 Task: Create a due date automation trigger when advanced on, 2 hours after a card is due add basic assigned to anyone.
Action: Mouse moved to (1065, 319)
Screenshot: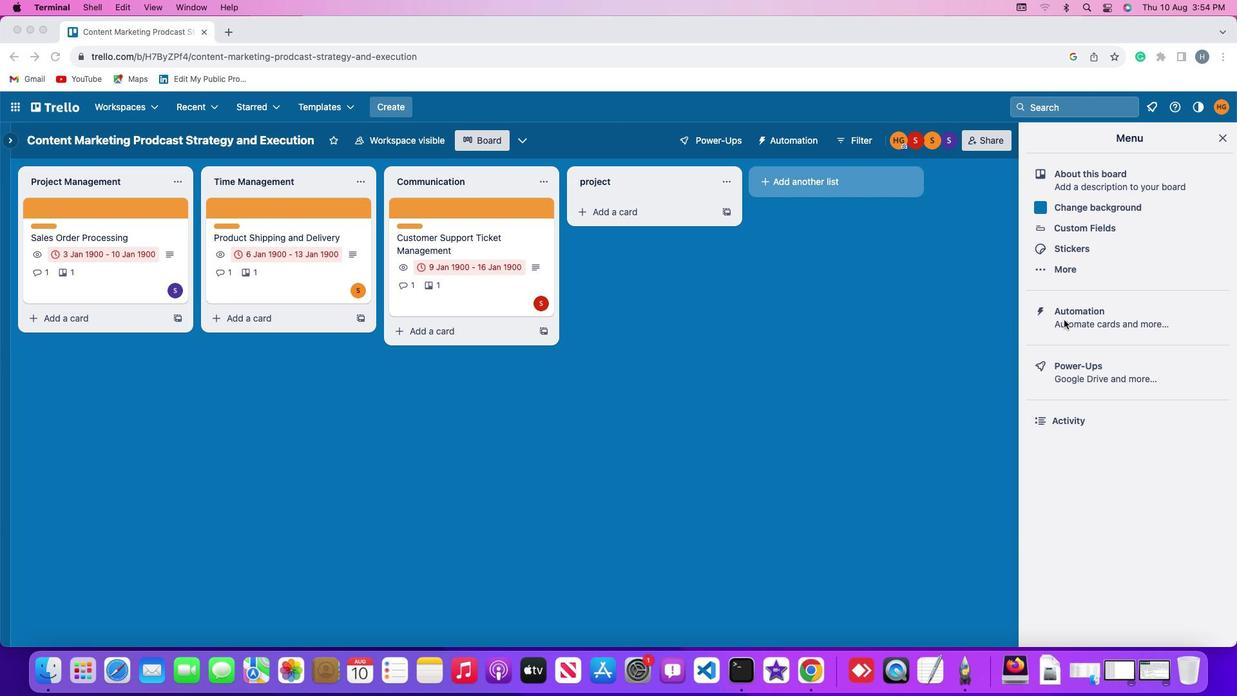 
Action: Mouse pressed left at (1065, 319)
Screenshot: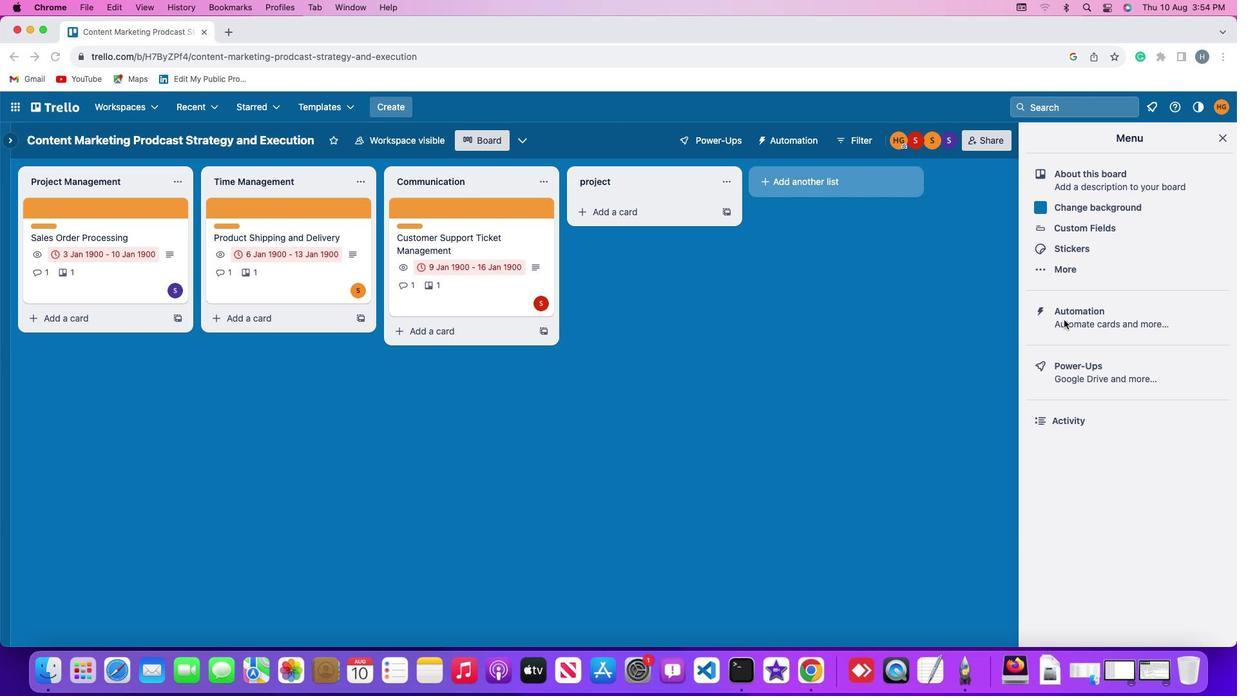 
Action: Mouse pressed left at (1065, 319)
Screenshot: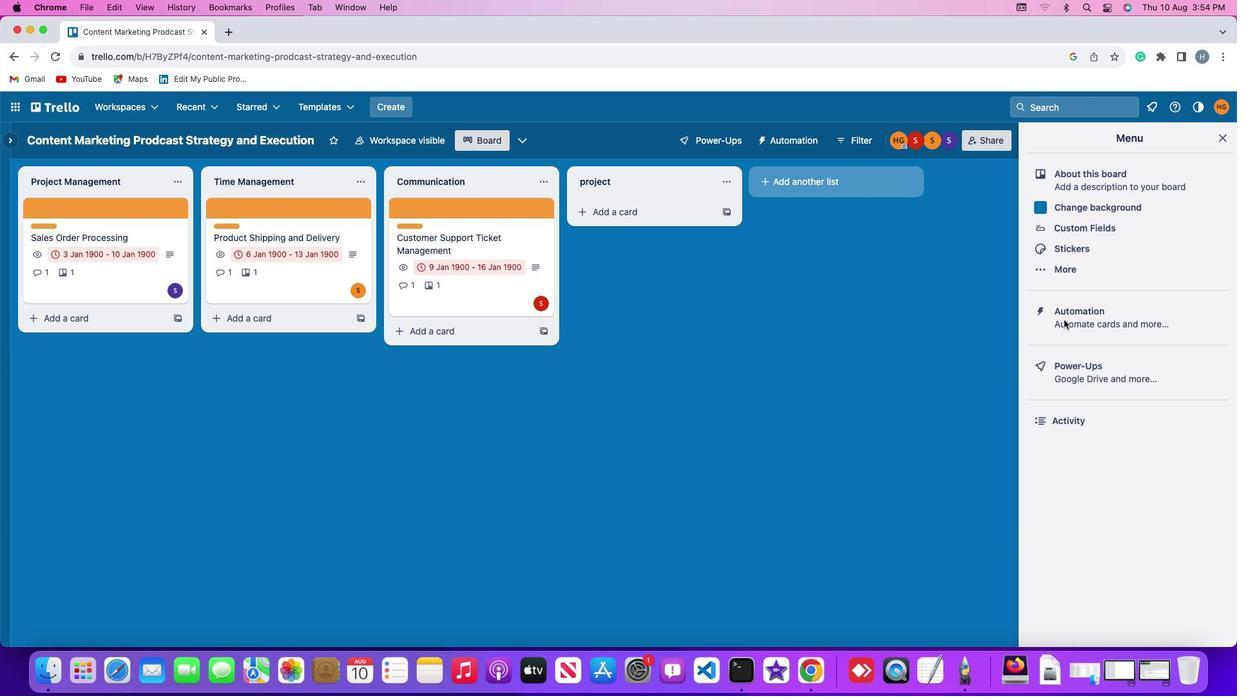 
Action: Mouse moved to (69, 305)
Screenshot: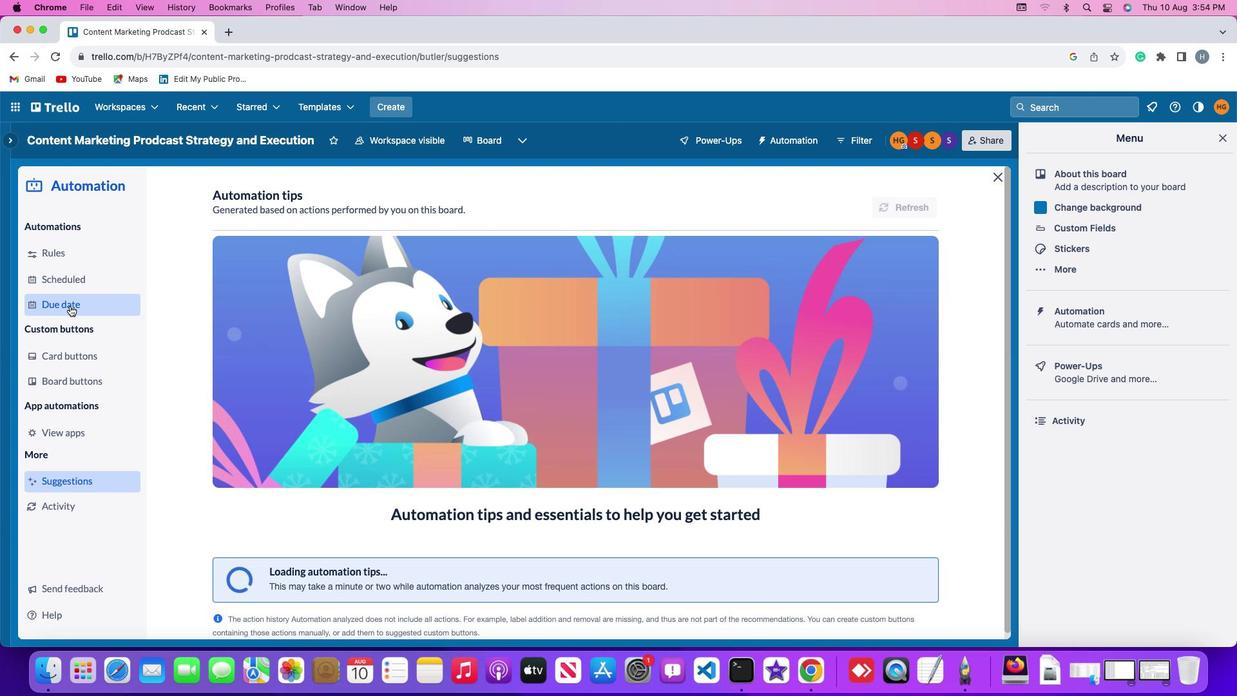 
Action: Mouse pressed left at (69, 305)
Screenshot: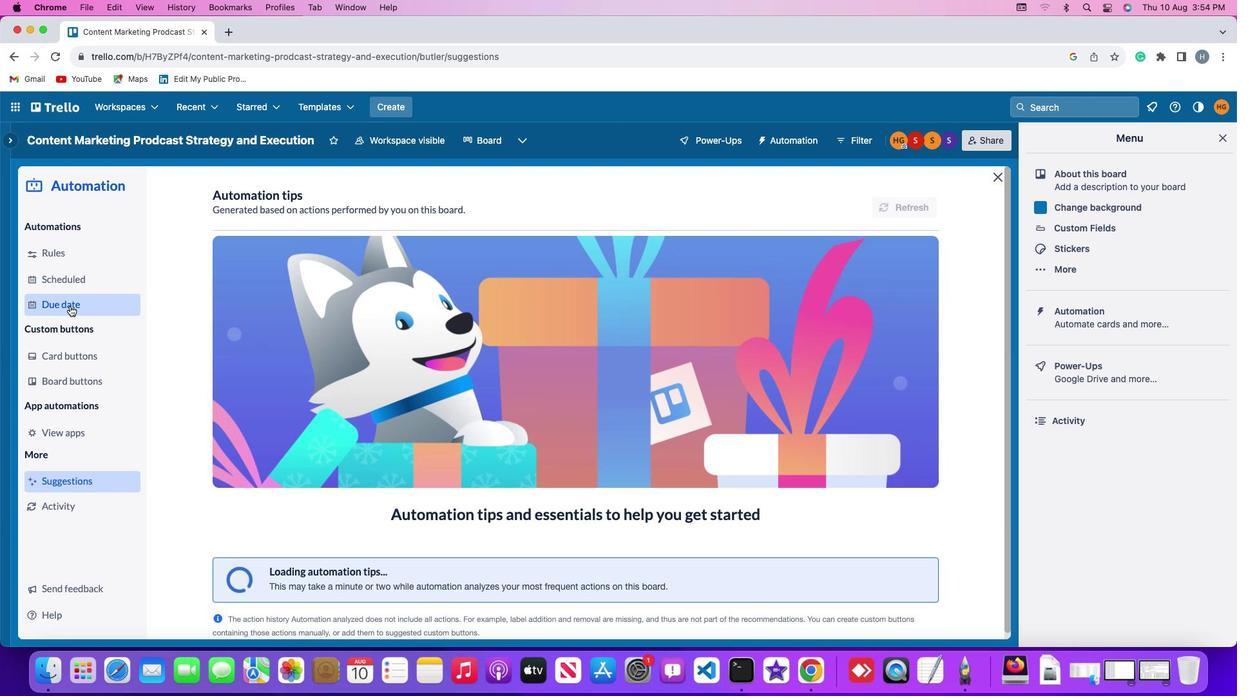 
Action: Mouse moved to (865, 199)
Screenshot: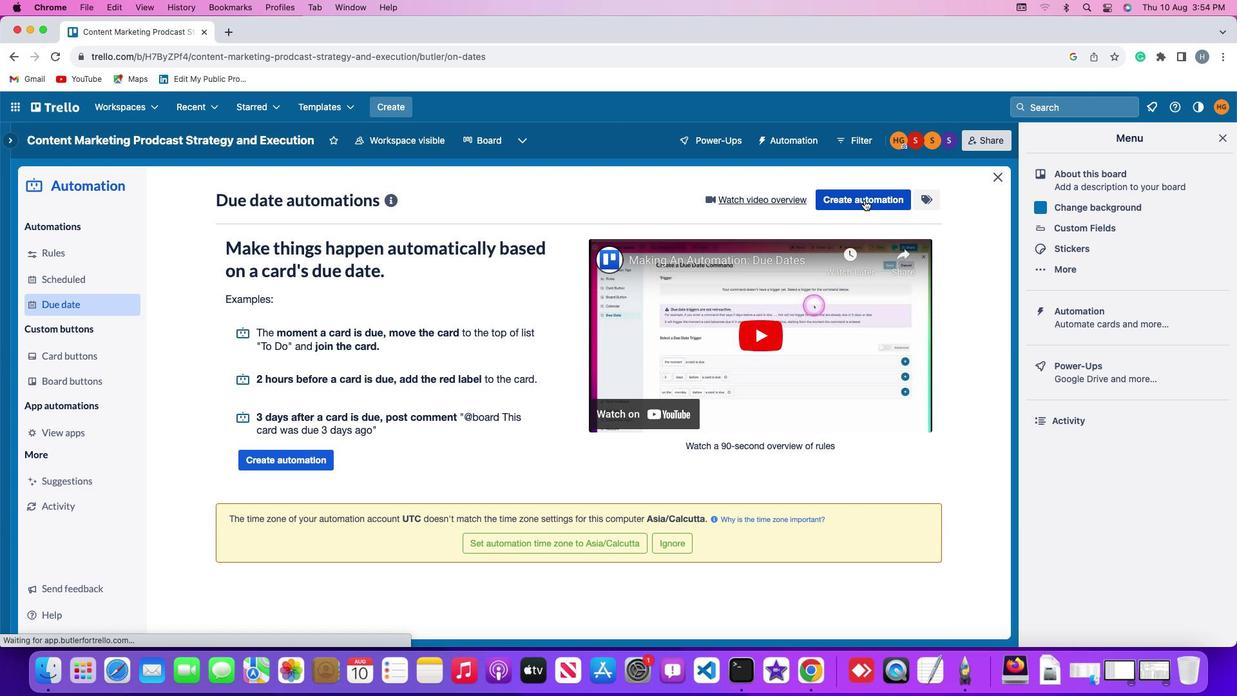 
Action: Mouse pressed left at (865, 199)
Screenshot: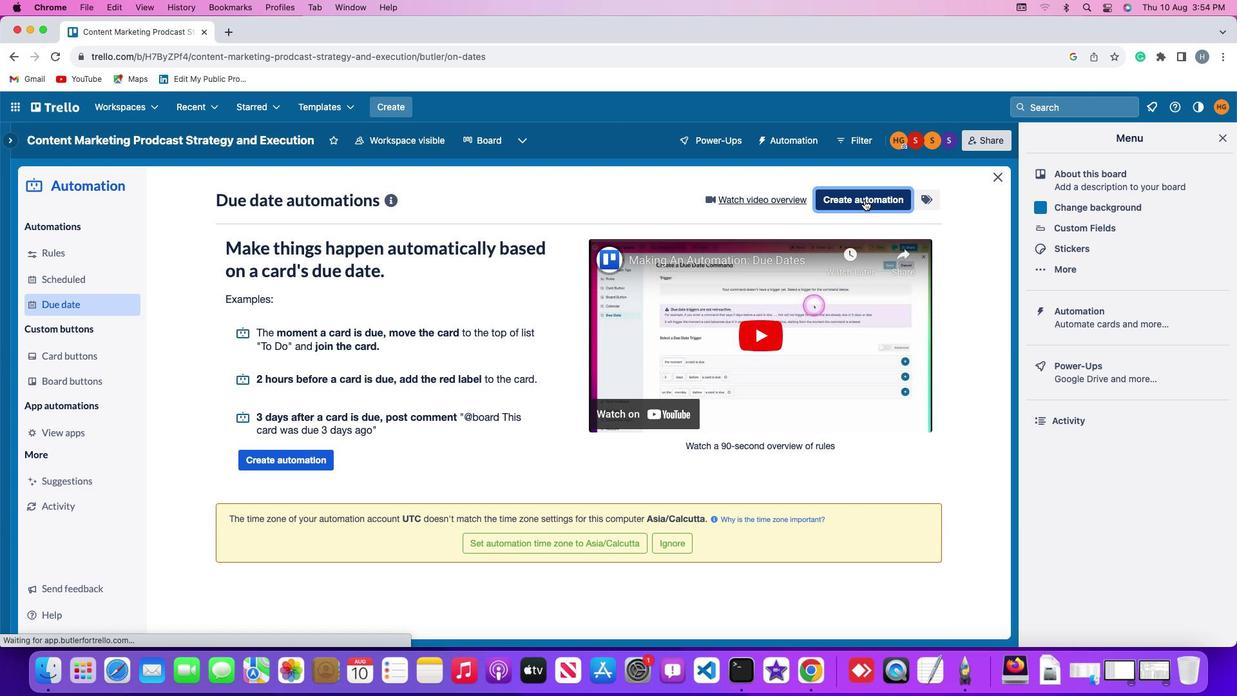 
Action: Mouse moved to (277, 320)
Screenshot: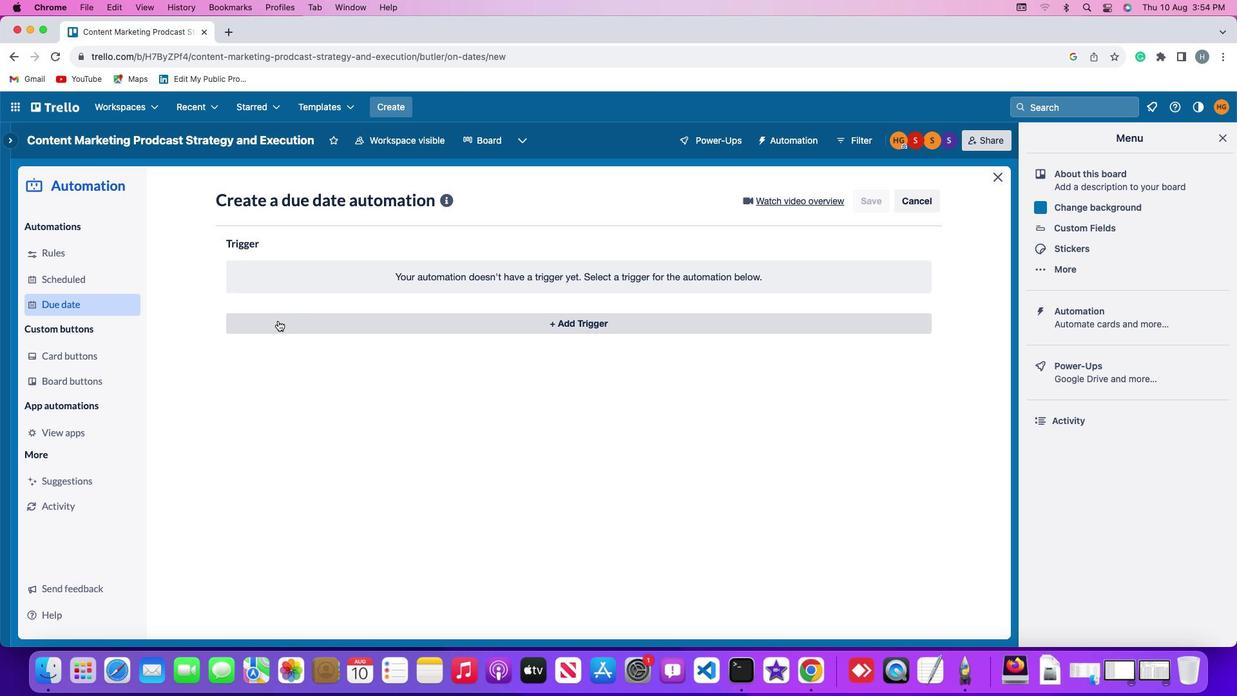 
Action: Mouse pressed left at (277, 320)
Screenshot: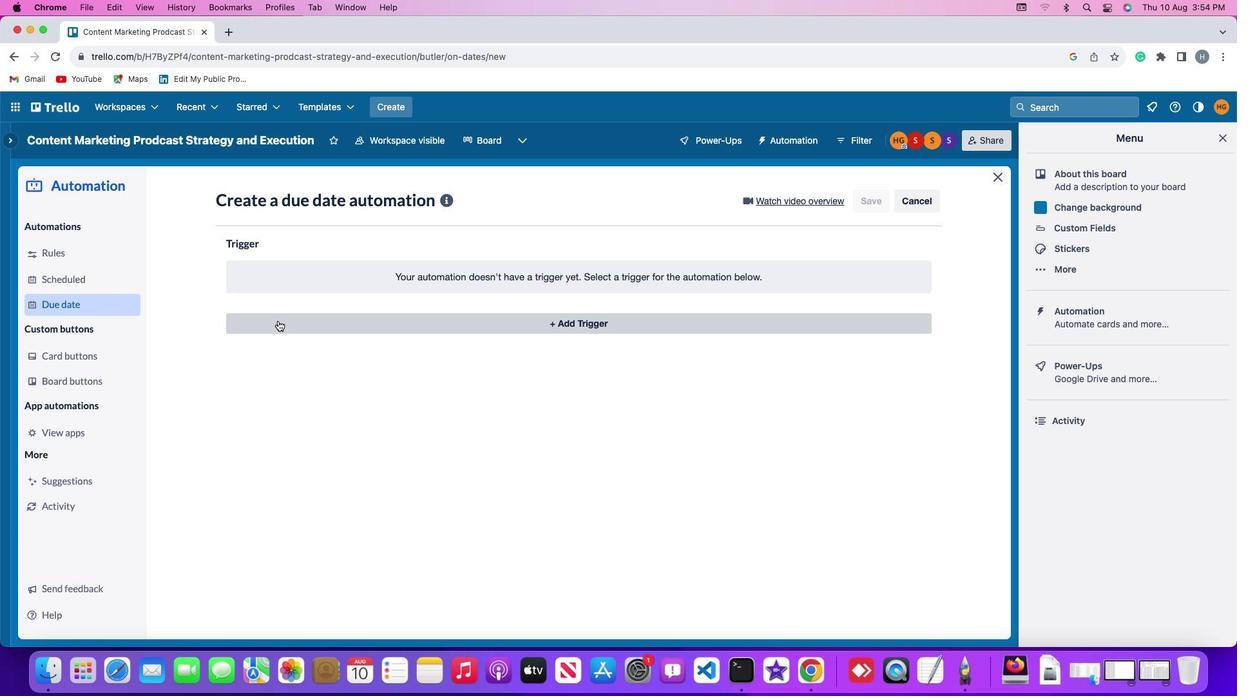 
Action: Mouse moved to (258, 520)
Screenshot: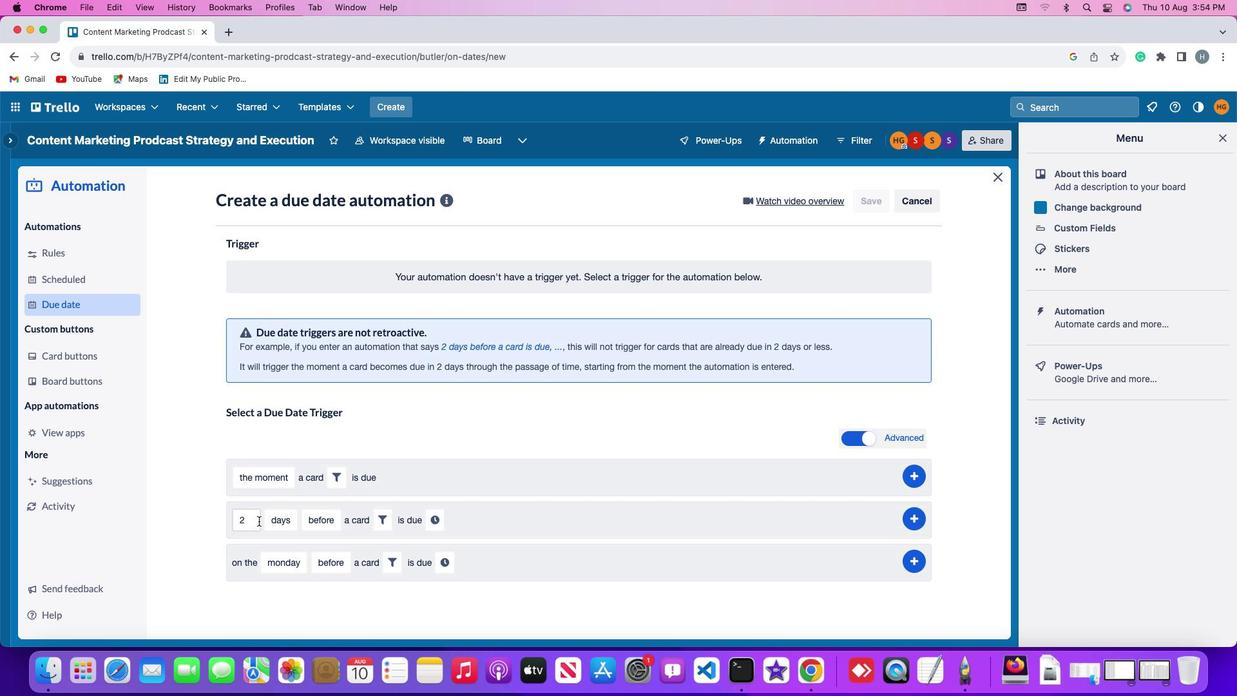 
Action: Mouse pressed left at (258, 520)
Screenshot: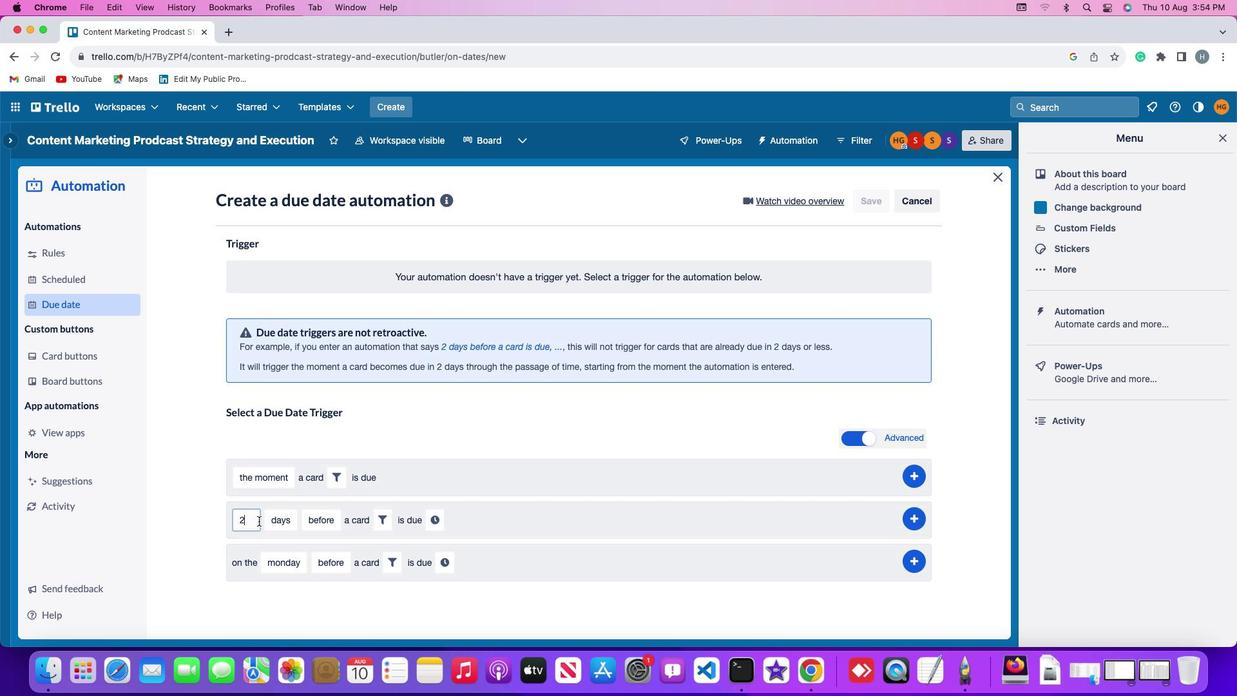 
Action: Key pressed Key.backspace'2'
Screenshot: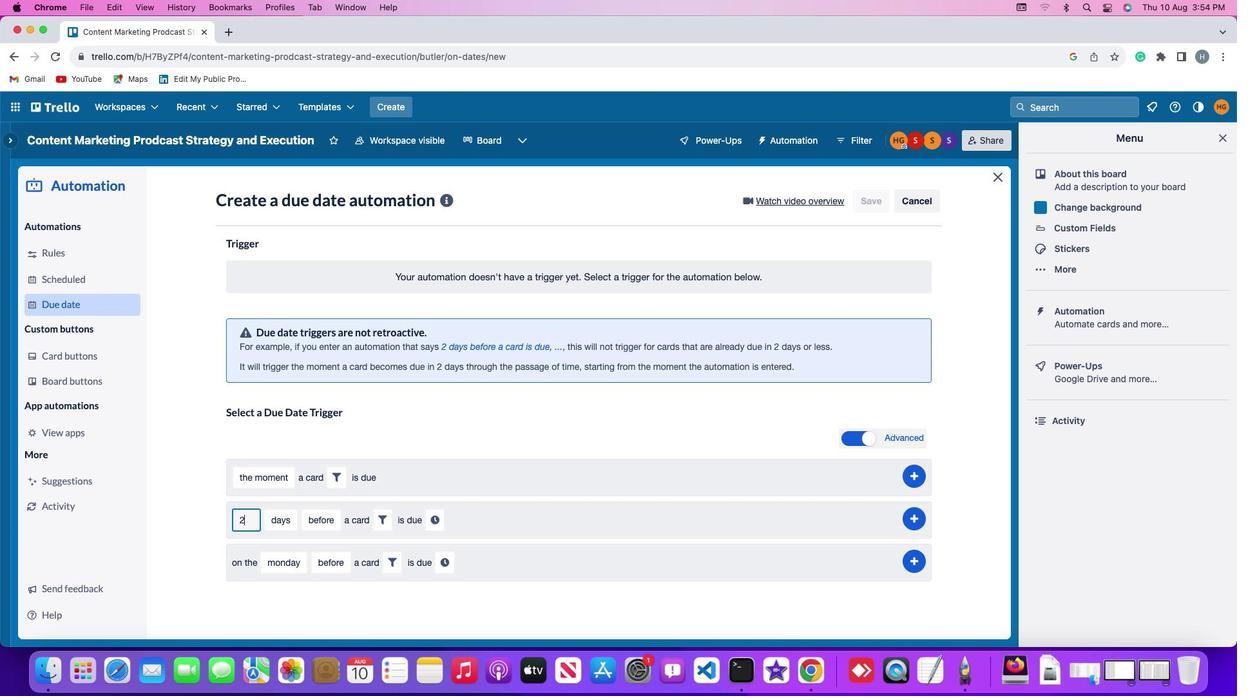 
Action: Mouse moved to (288, 527)
Screenshot: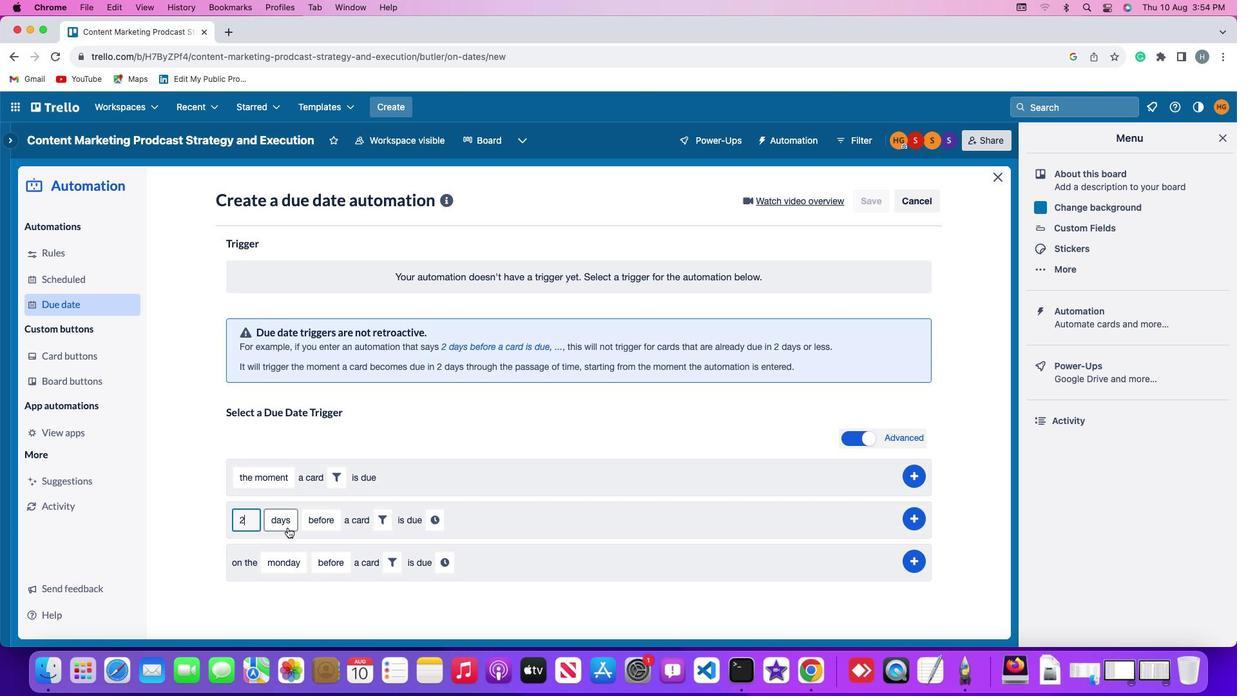 
Action: Mouse pressed left at (288, 527)
Screenshot: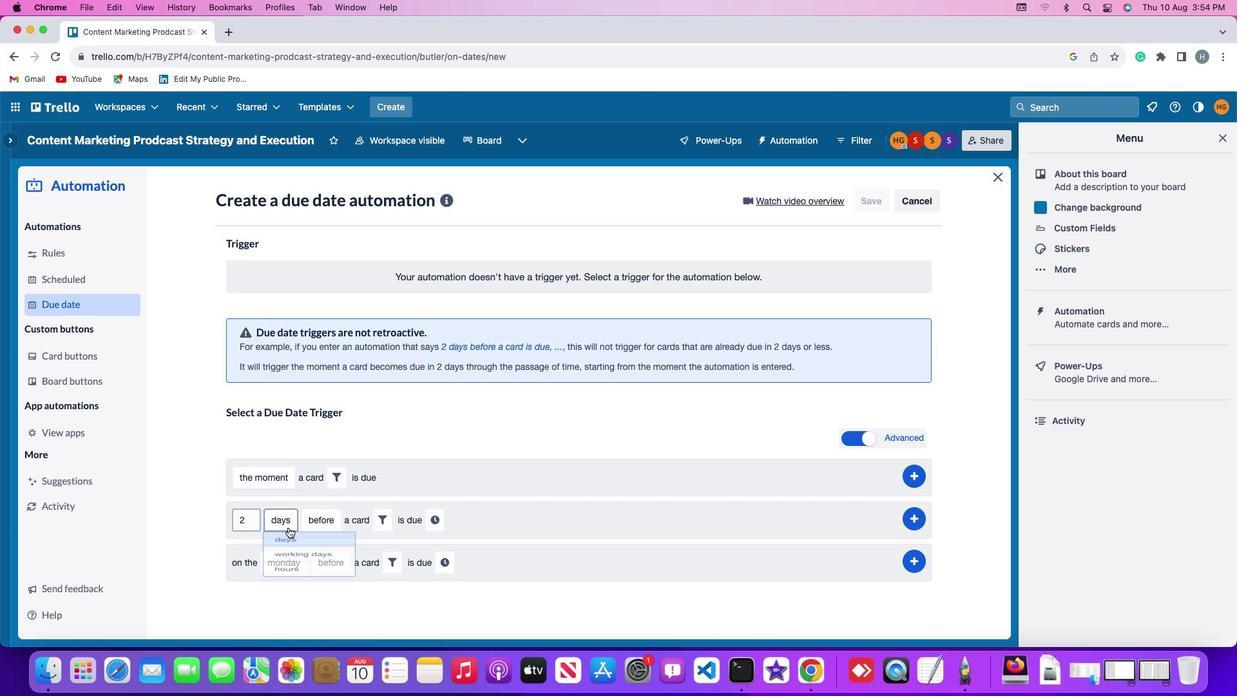 
Action: Mouse moved to (286, 596)
Screenshot: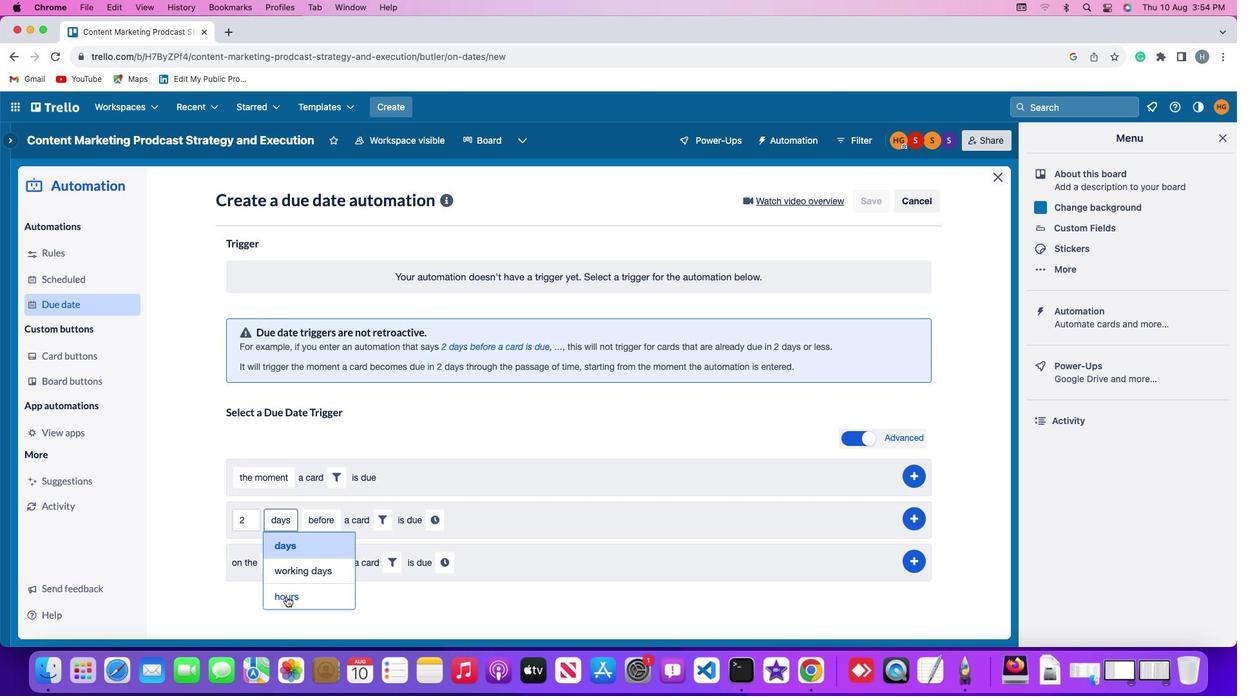 
Action: Mouse pressed left at (286, 596)
Screenshot: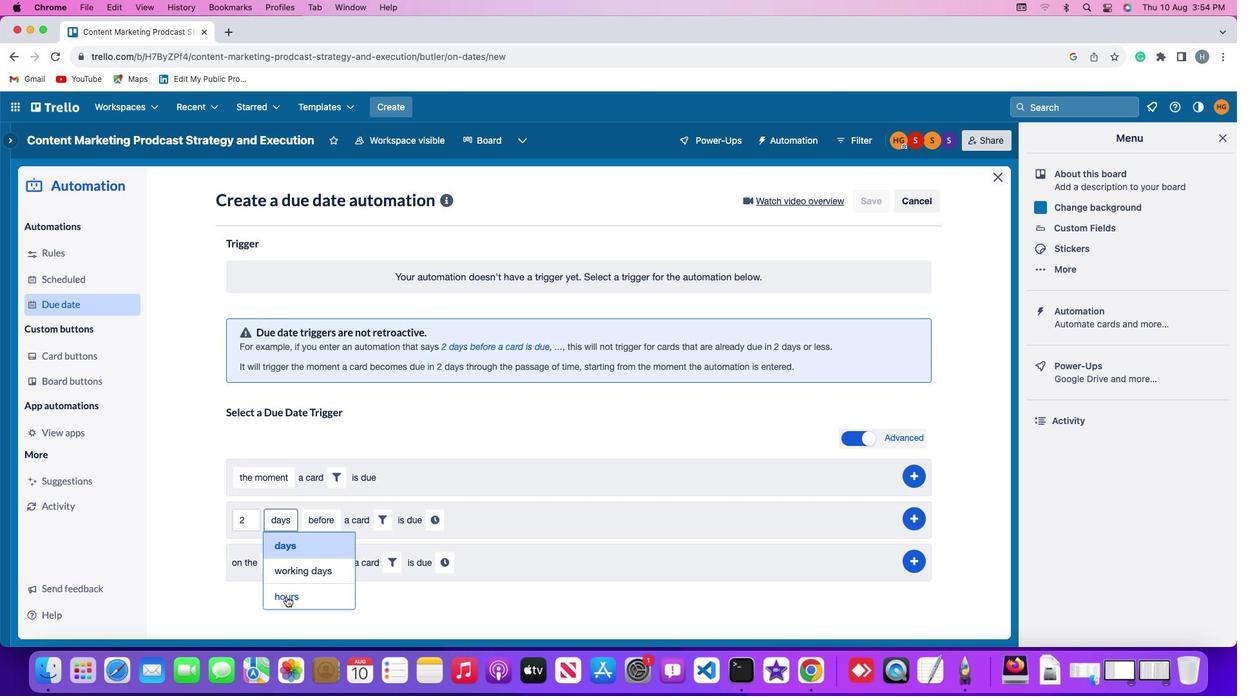 
Action: Mouse moved to (330, 515)
Screenshot: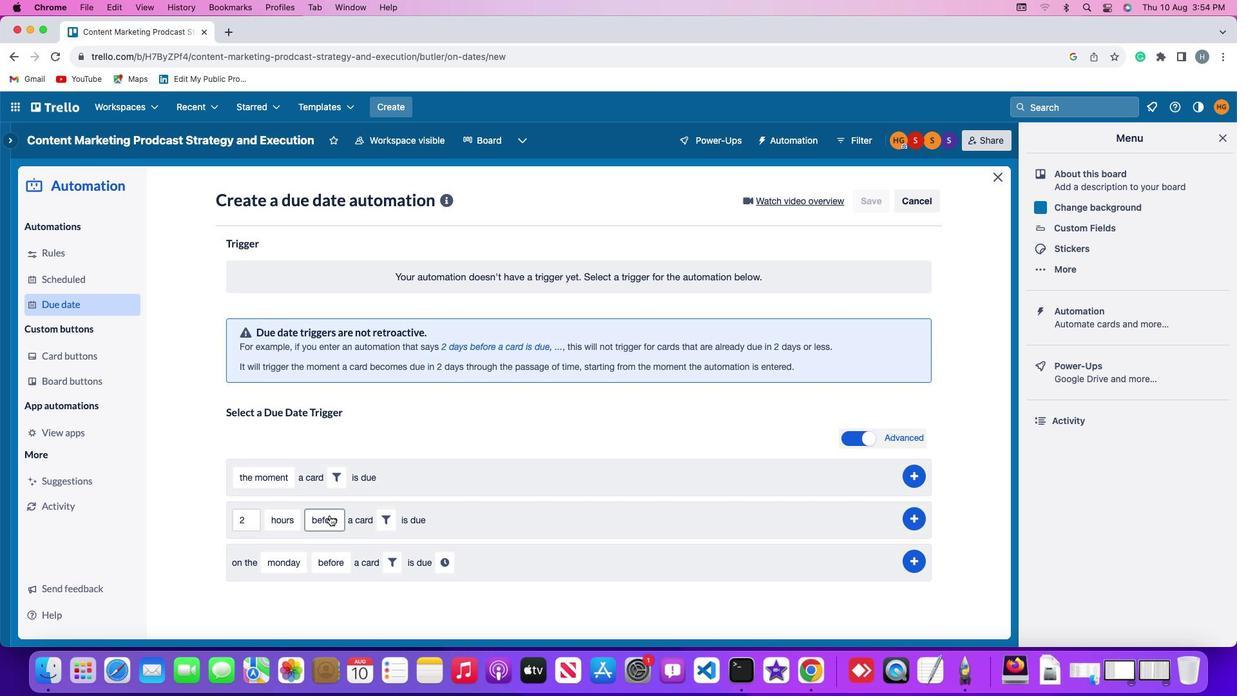
Action: Mouse pressed left at (330, 515)
Screenshot: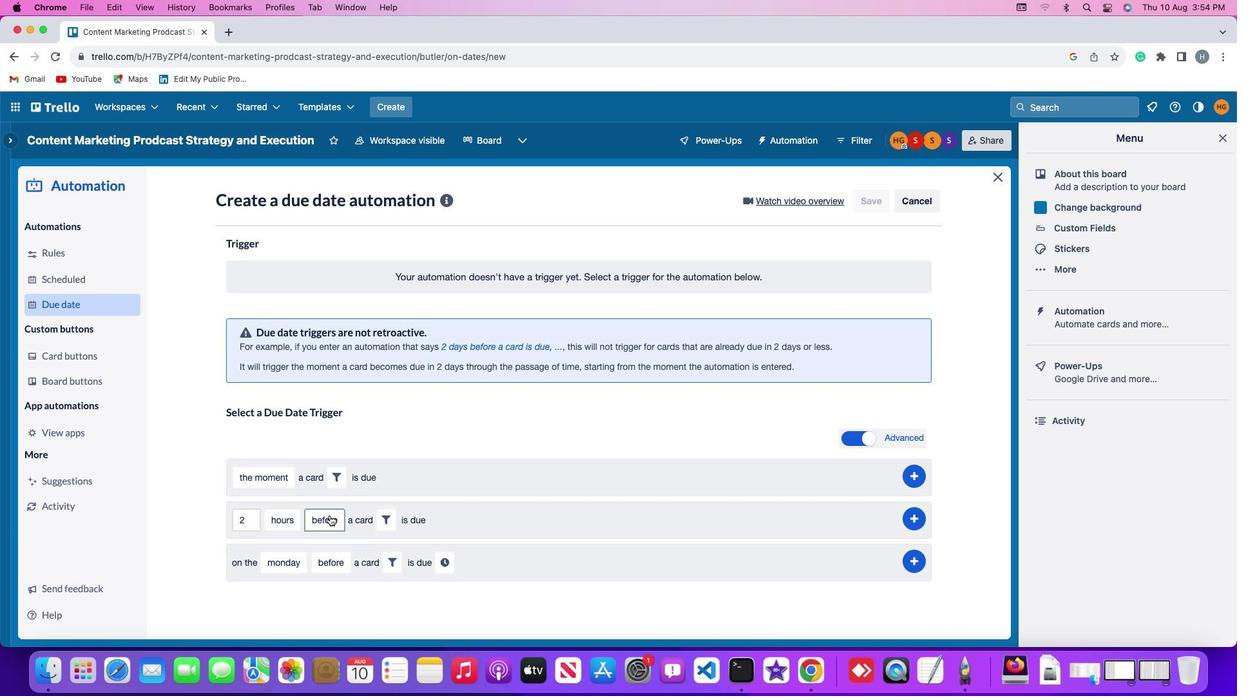 
Action: Mouse moved to (325, 571)
Screenshot: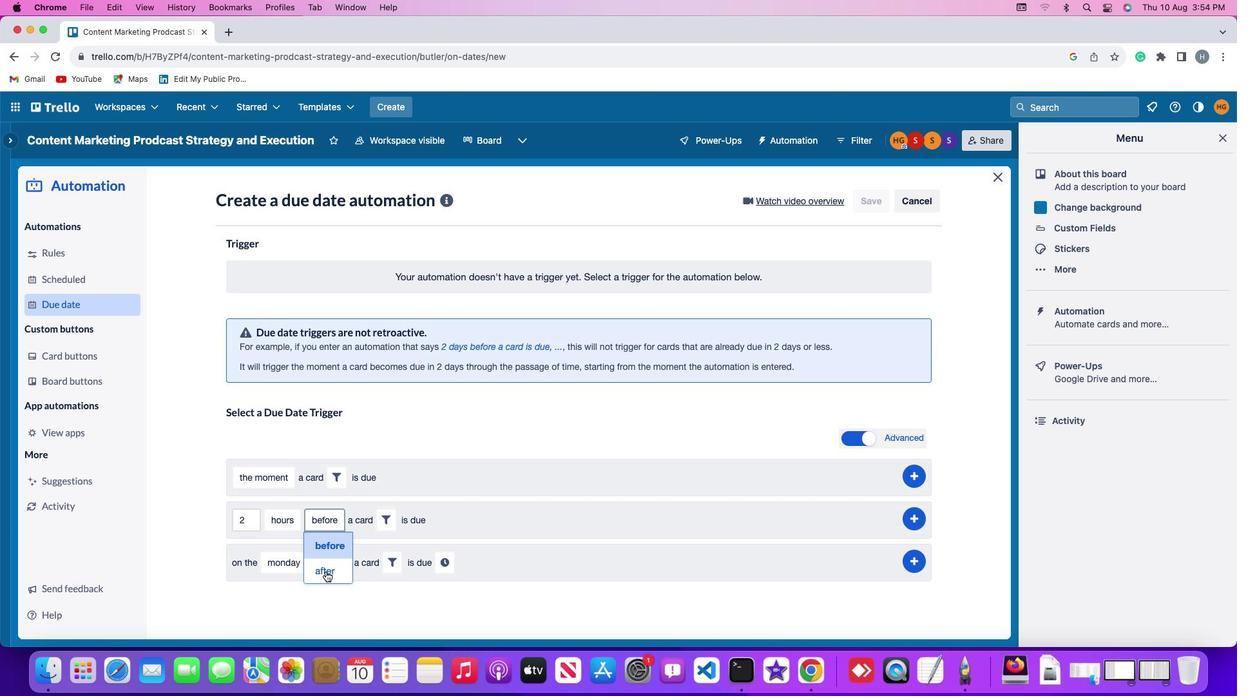 
Action: Mouse pressed left at (325, 571)
Screenshot: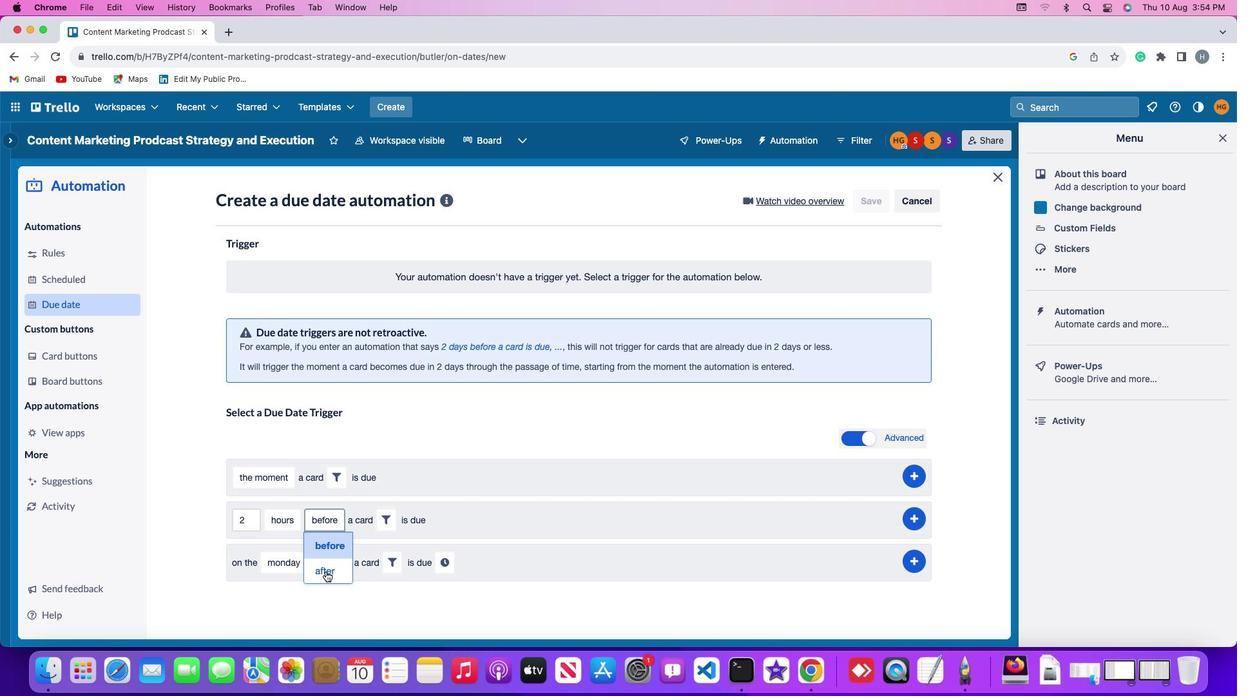 
Action: Mouse moved to (382, 518)
Screenshot: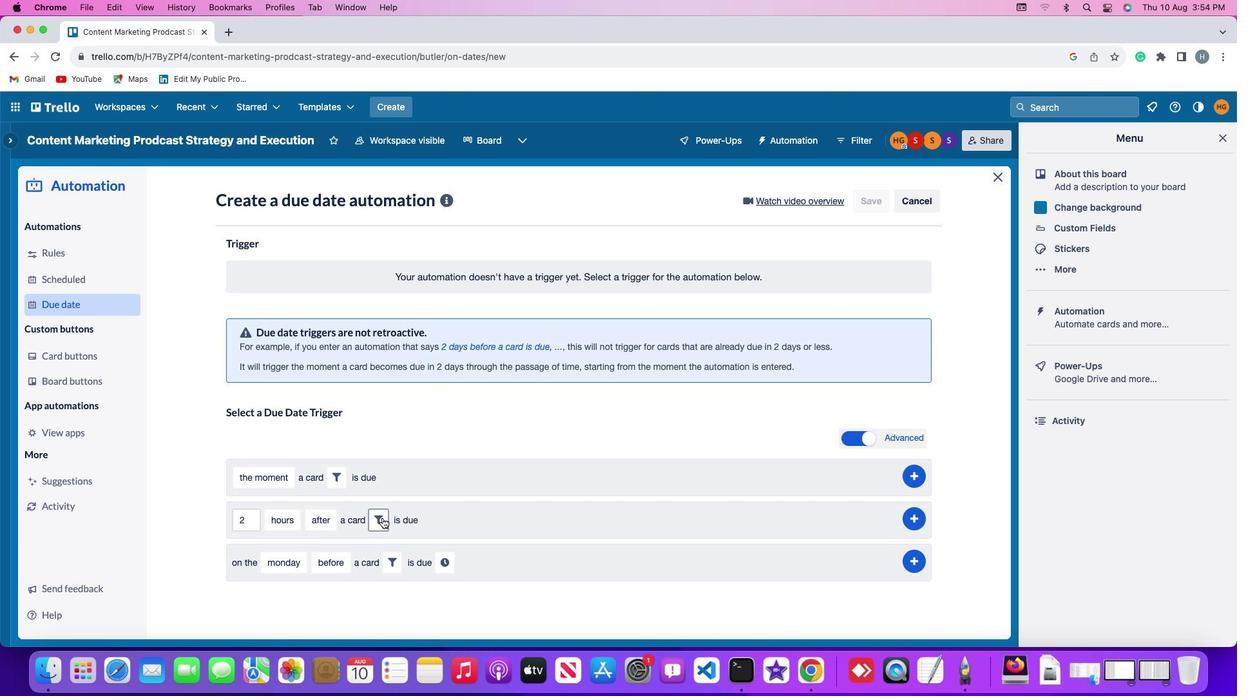 
Action: Mouse pressed left at (382, 518)
Screenshot: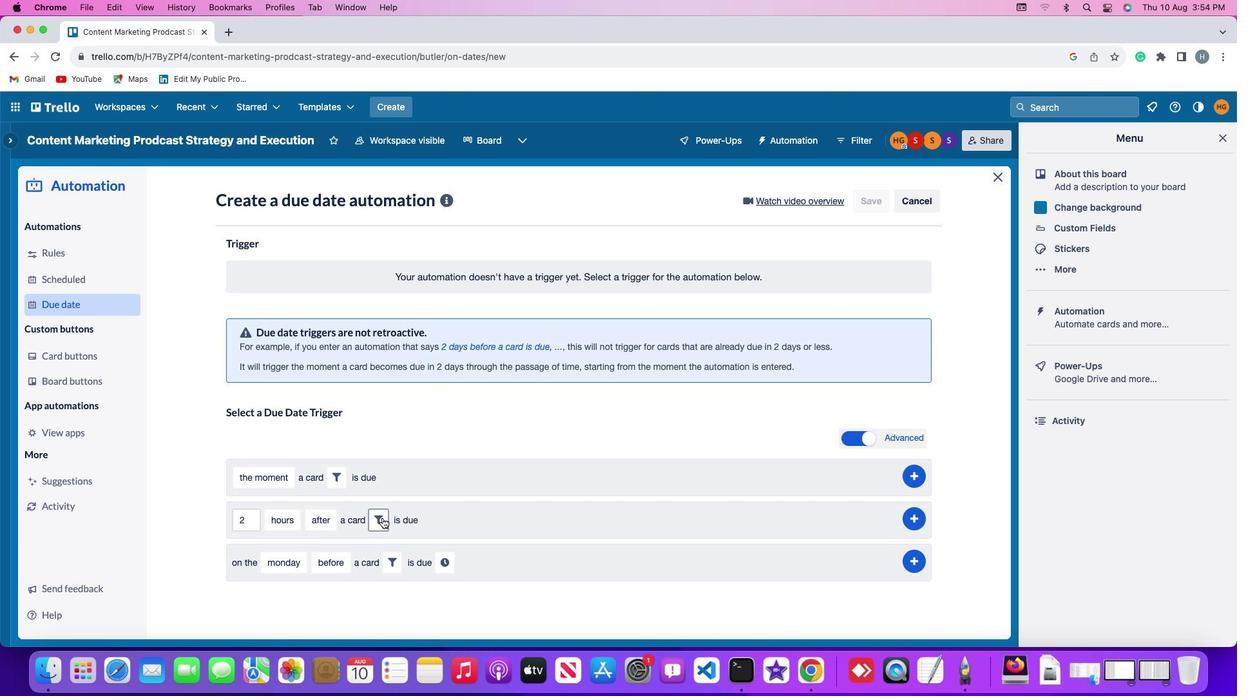 
Action: Mouse moved to (324, 617)
Screenshot: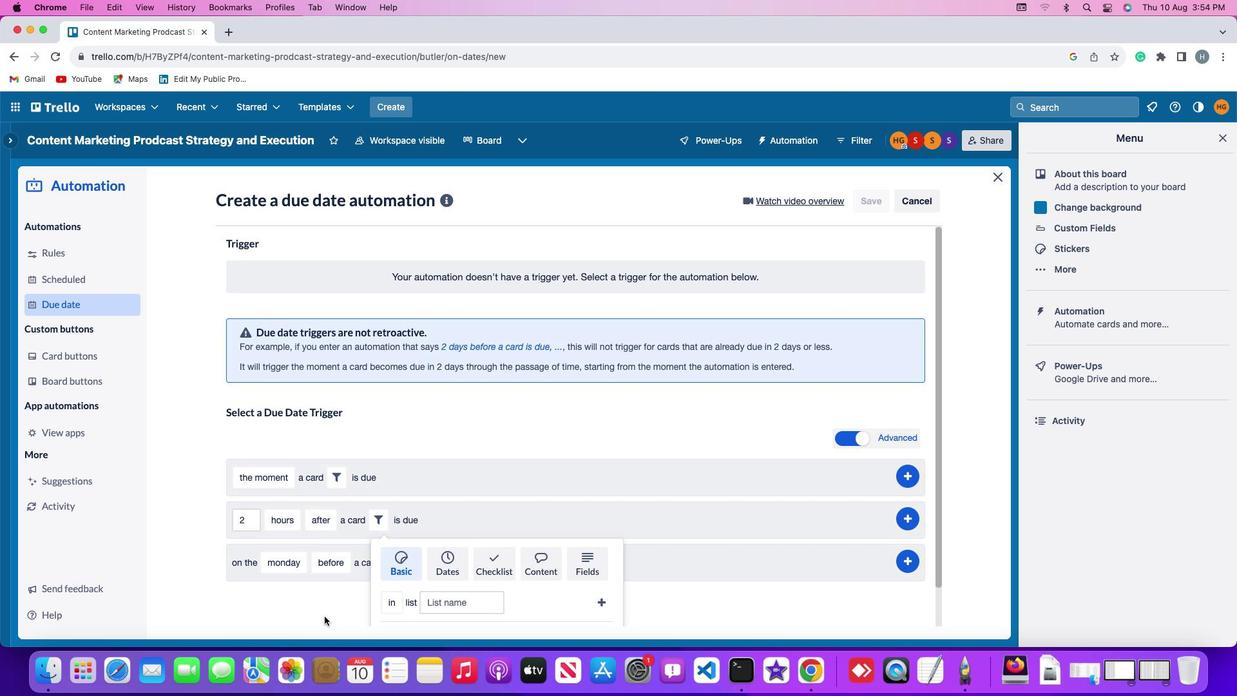 
Action: Mouse scrolled (324, 617) with delta (0, 0)
Screenshot: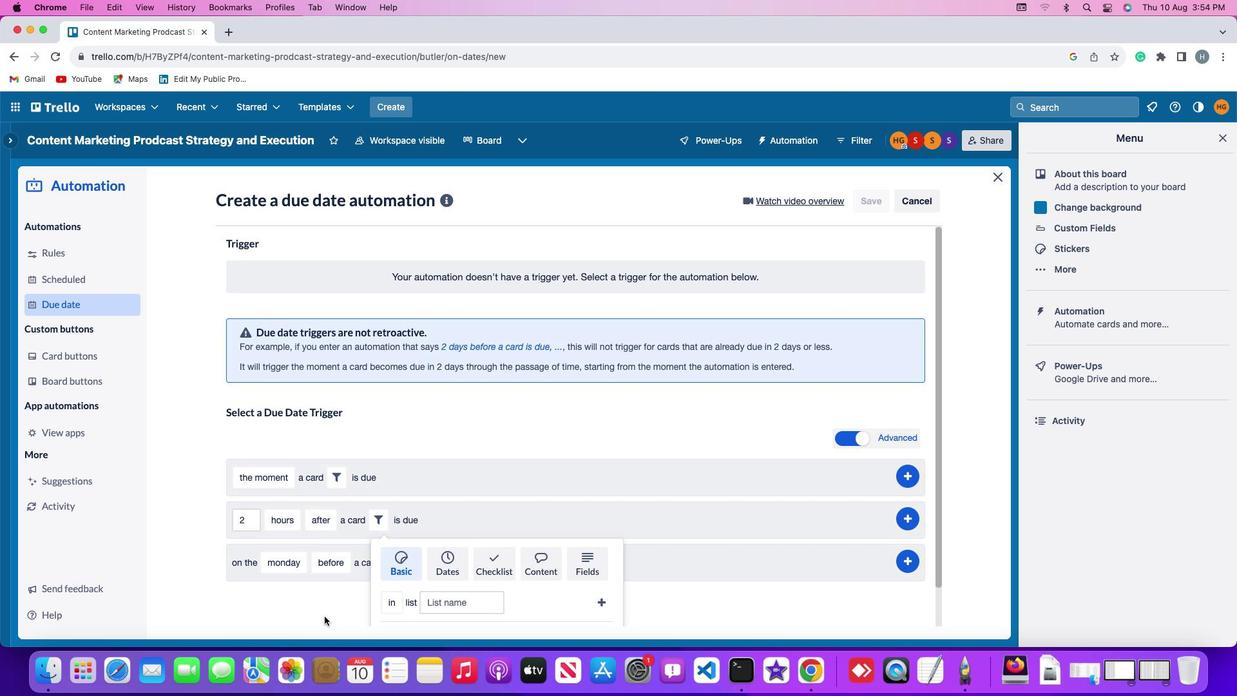
Action: Mouse moved to (324, 617)
Screenshot: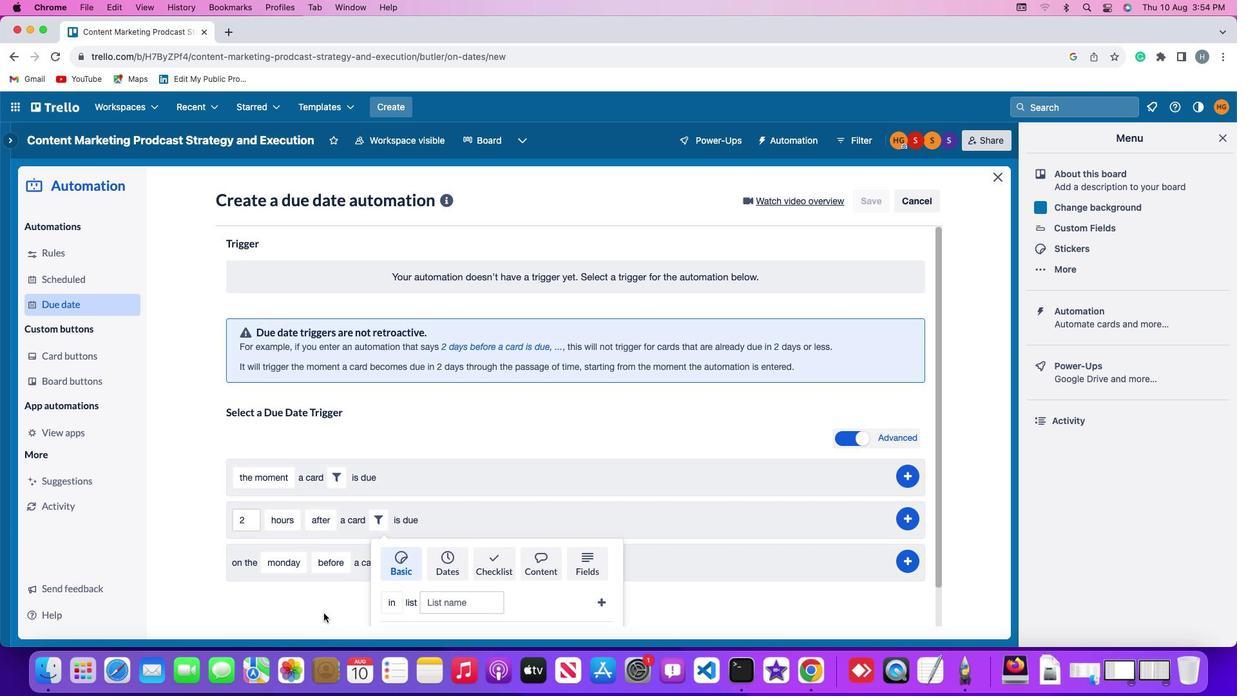 
Action: Mouse scrolled (324, 617) with delta (0, 0)
Screenshot: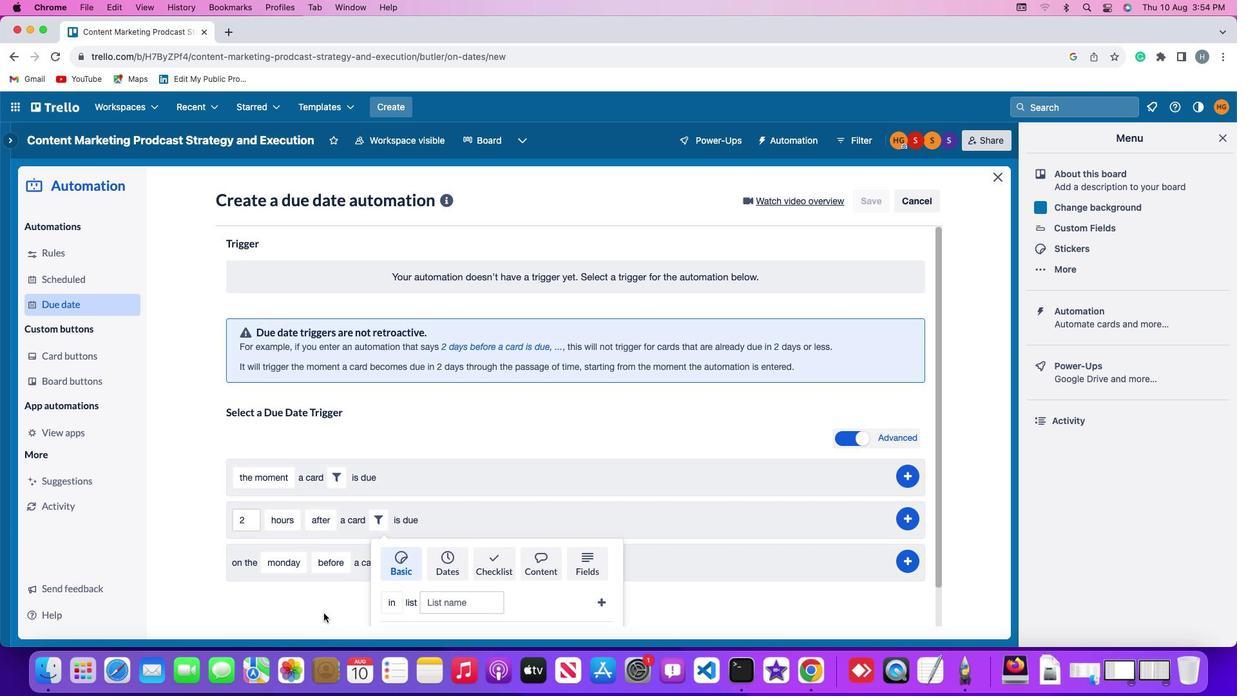 
Action: Mouse moved to (324, 616)
Screenshot: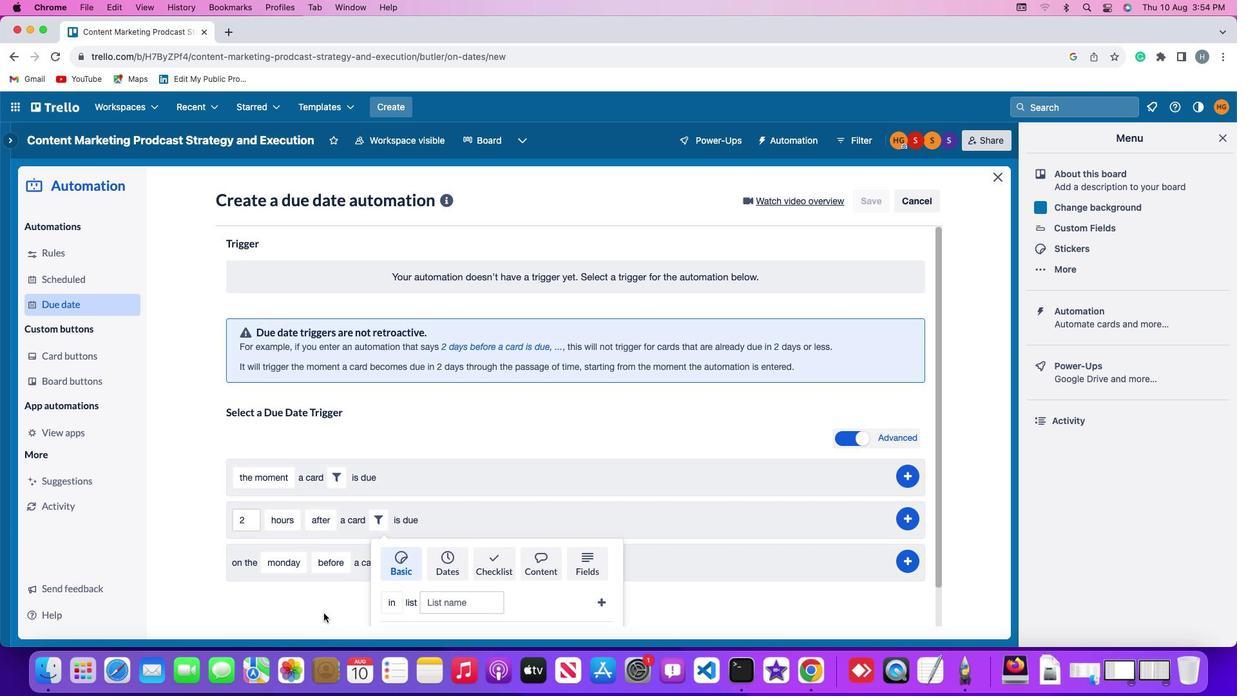 
Action: Mouse scrolled (324, 616) with delta (0, -1)
Screenshot: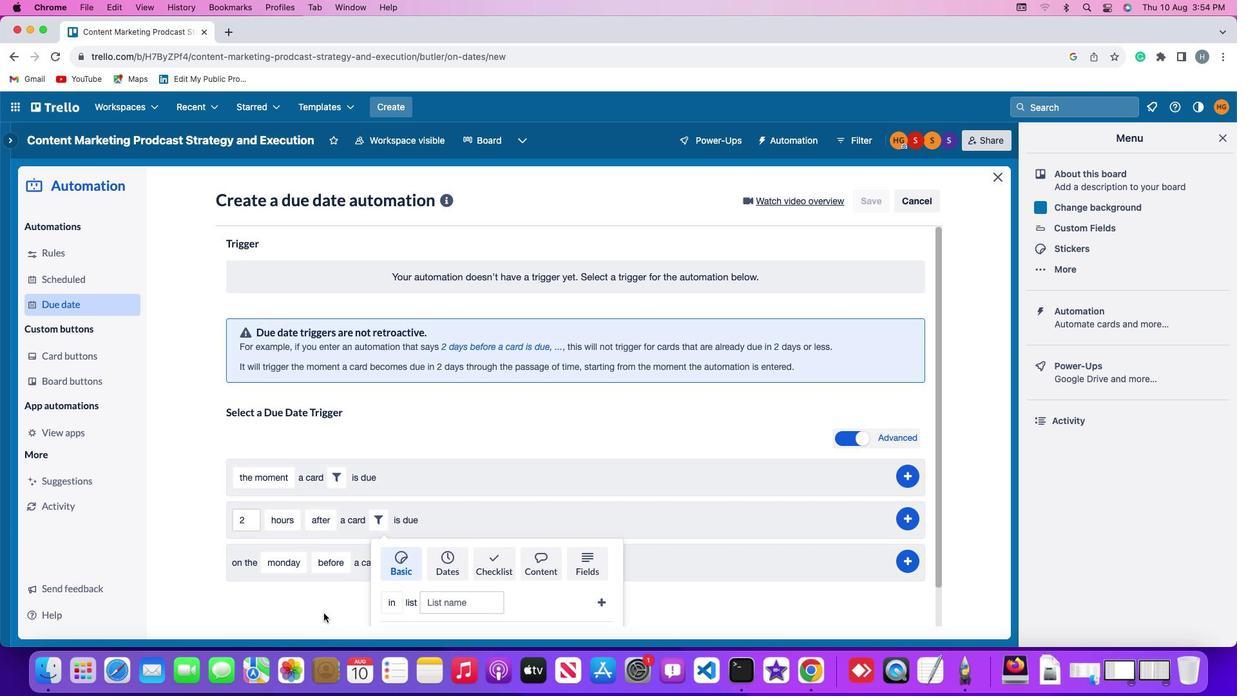 
Action: Mouse moved to (334, 598)
Screenshot: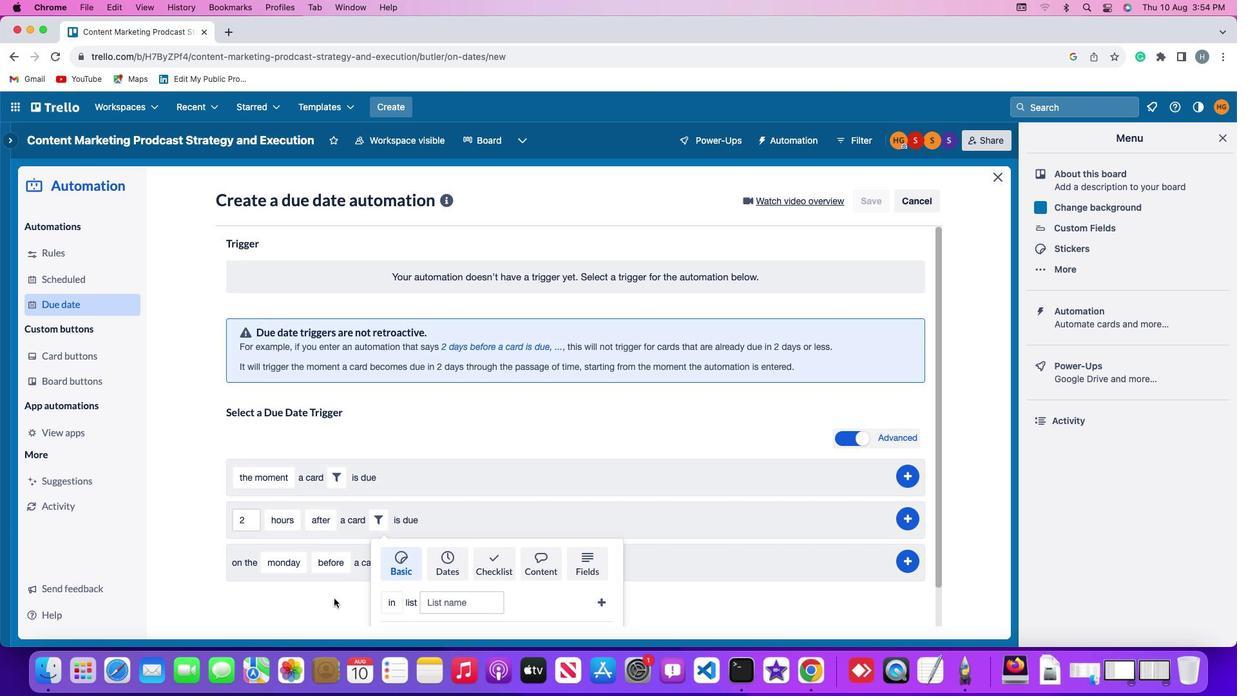 
Action: Mouse scrolled (334, 598) with delta (0, 0)
Screenshot: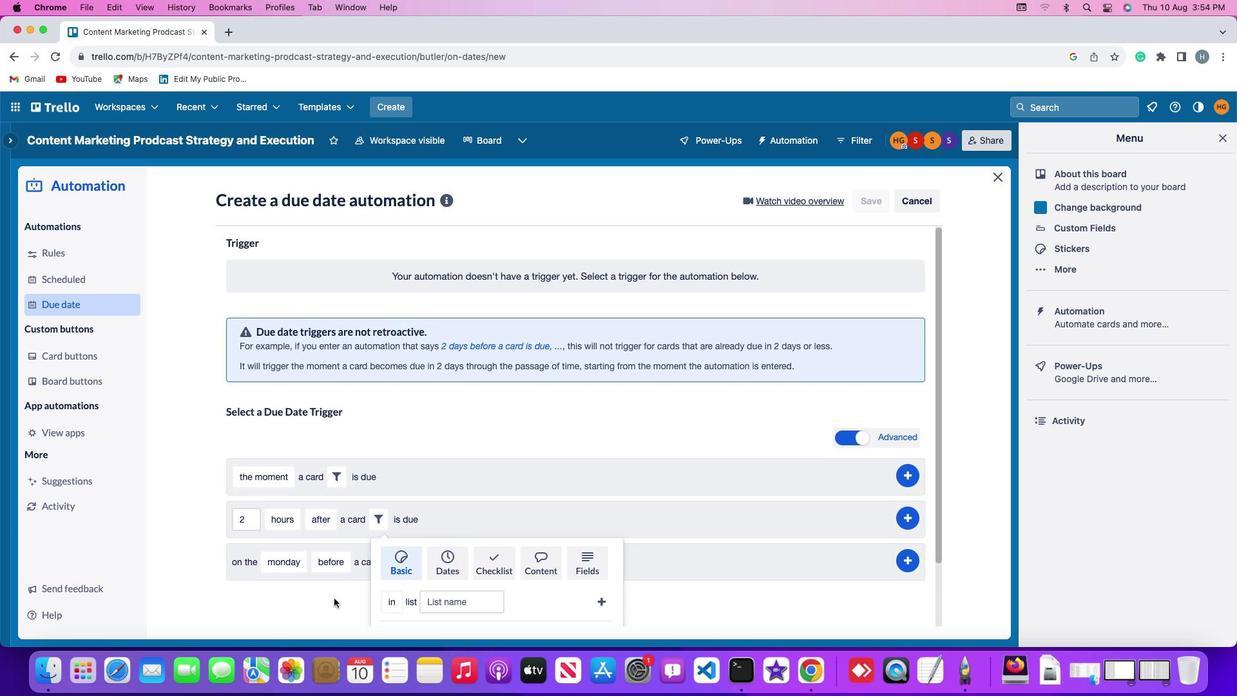 
Action: Mouse moved to (334, 598)
Screenshot: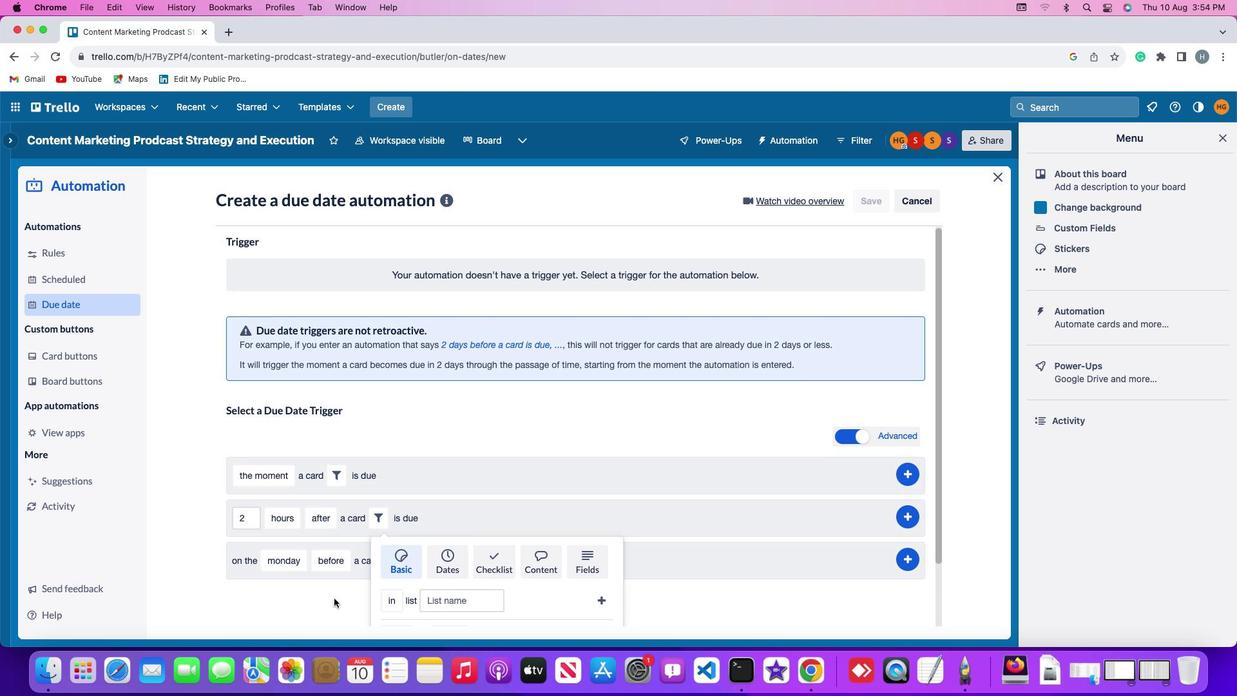 
Action: Mouse scrolled (334, 598) with delta (0, 0)
Screenshot: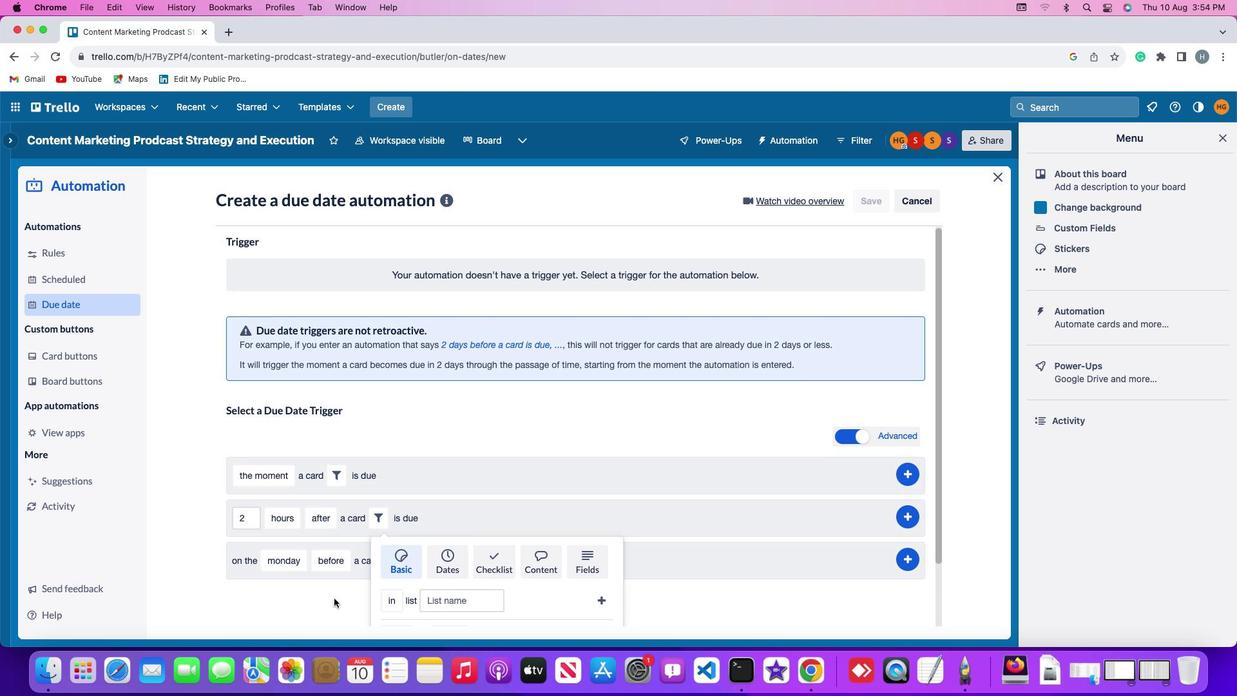 
Action: Mouse scrolled (334, 598) with delta (0, -1)
Screenshot: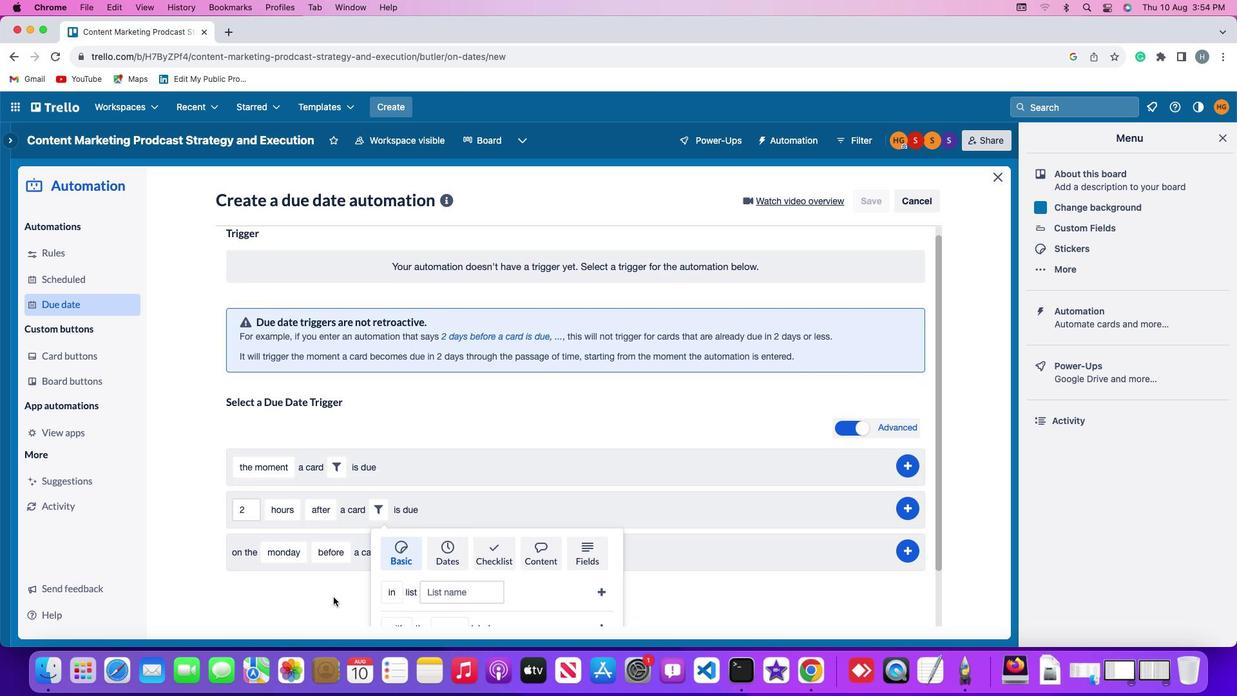 
Action: Mouse scrolled (334, 598) with delta (0, -3)
Screenshot: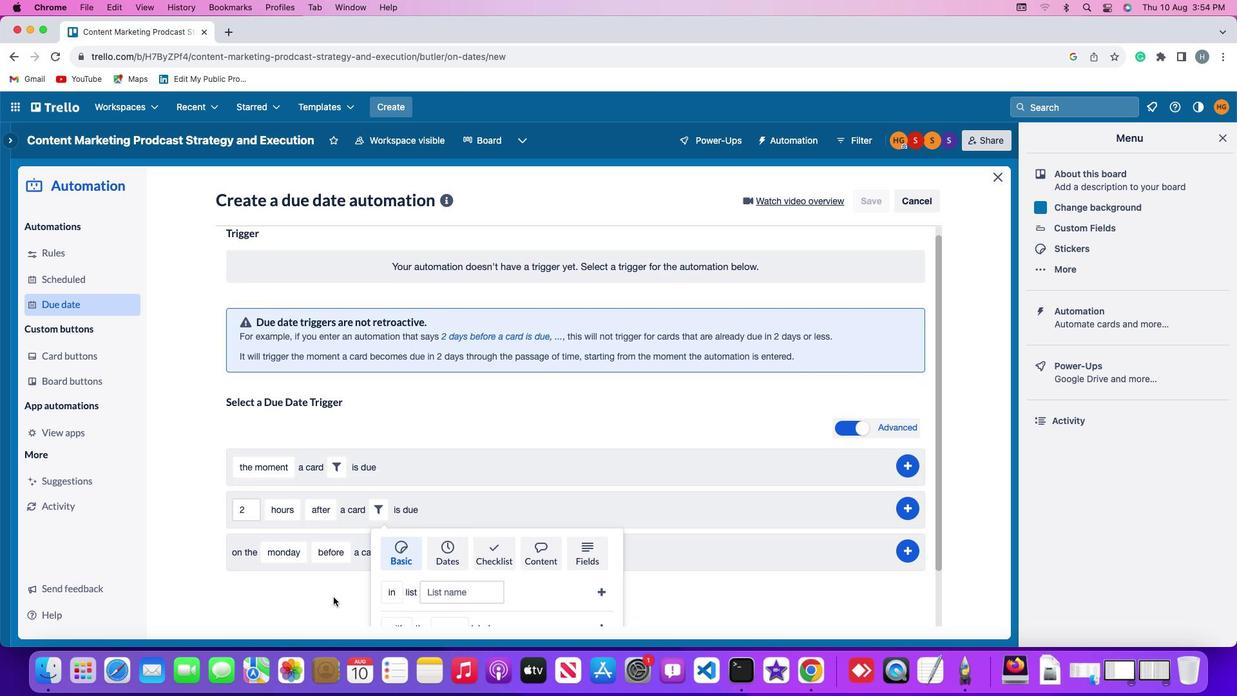 
Action: Mouse moved to (398, 595)
Screenshot: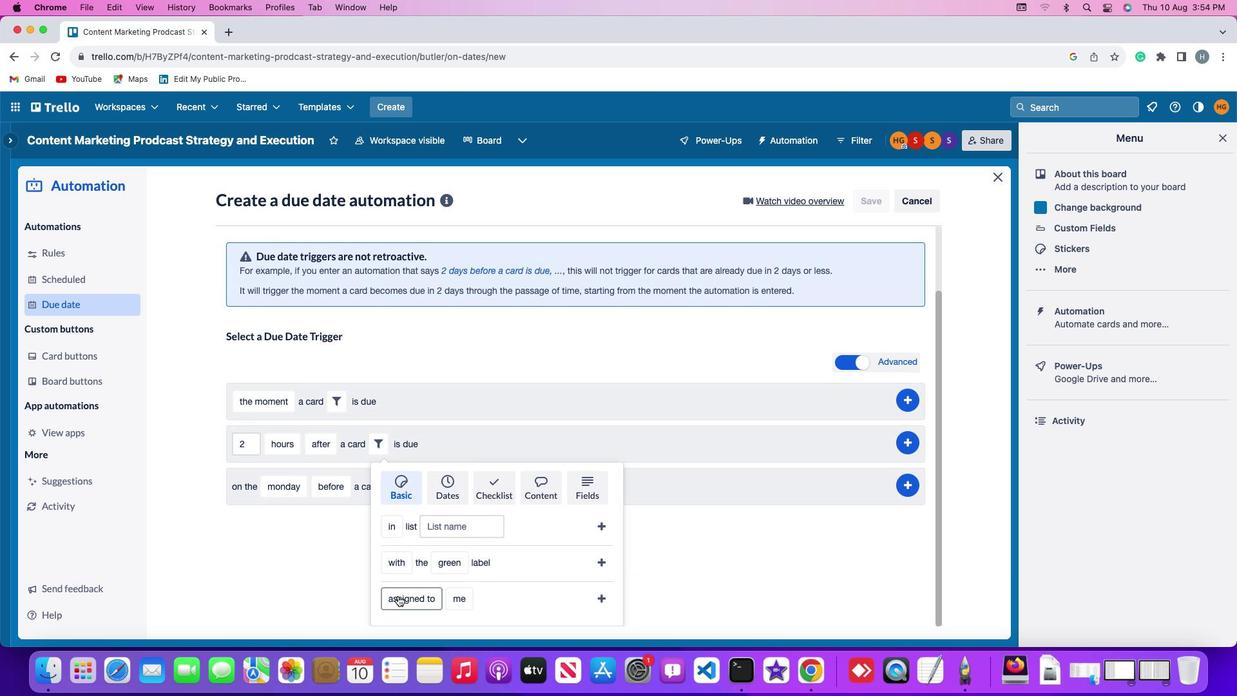 
Action: Mouse pressed left at (398, 595)
Screenshot: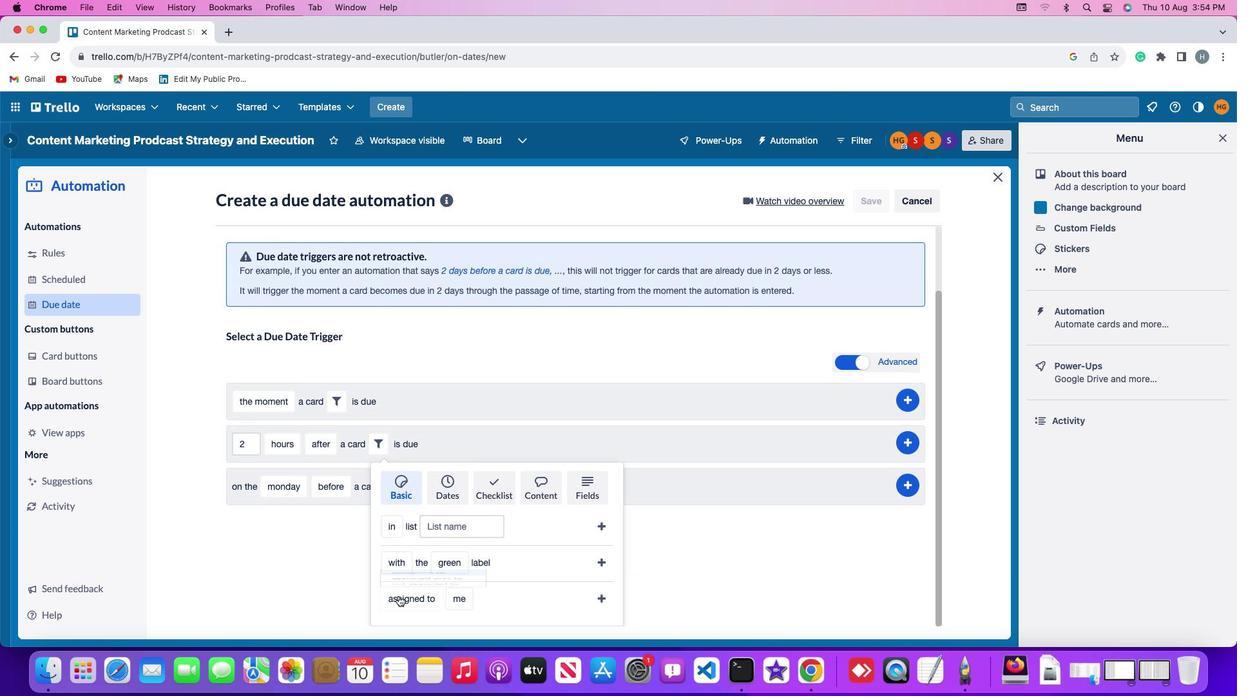 
Action: Mouse moved to (418, 523)
Screenshot: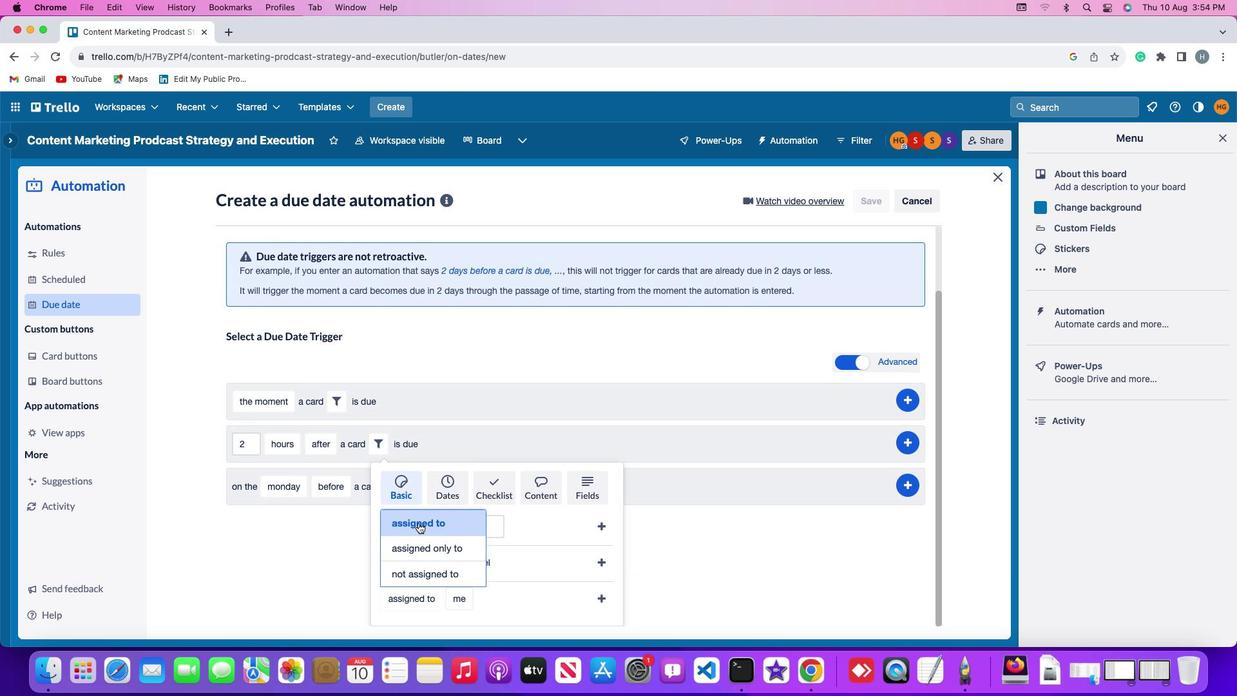 
Action: Mouse pressed left at (418, 523)
Screenshot: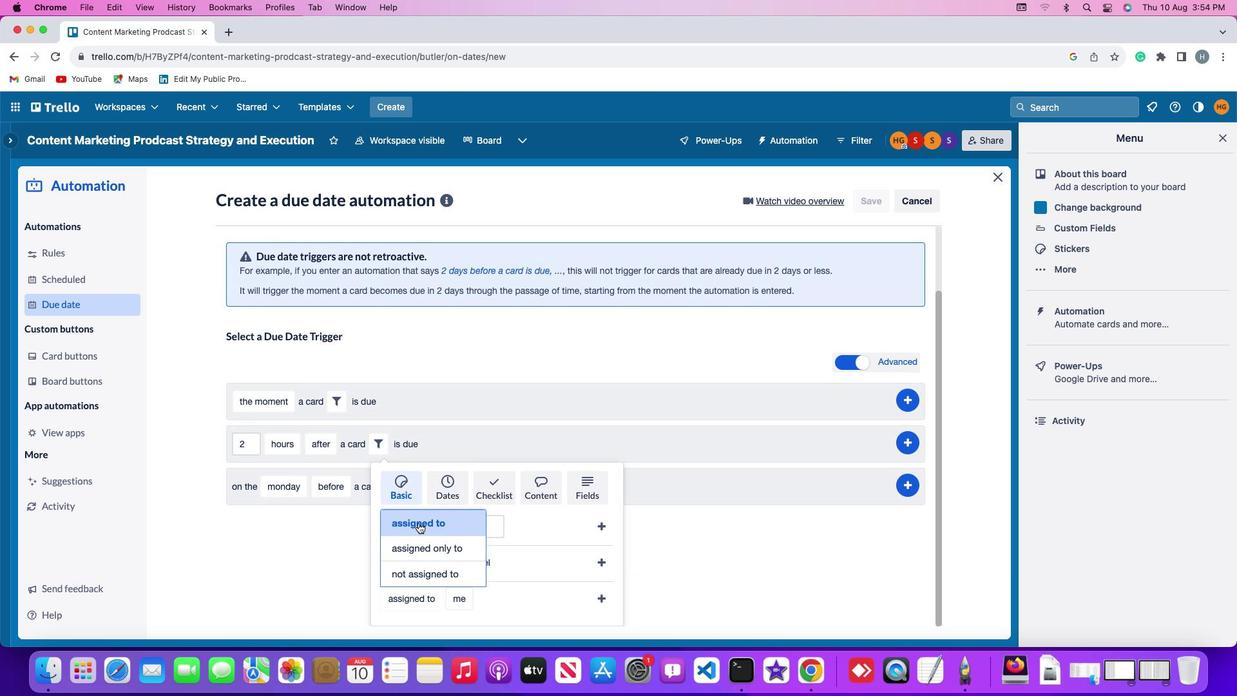
Action: Mouse moved to (457, 598)
Screenshot: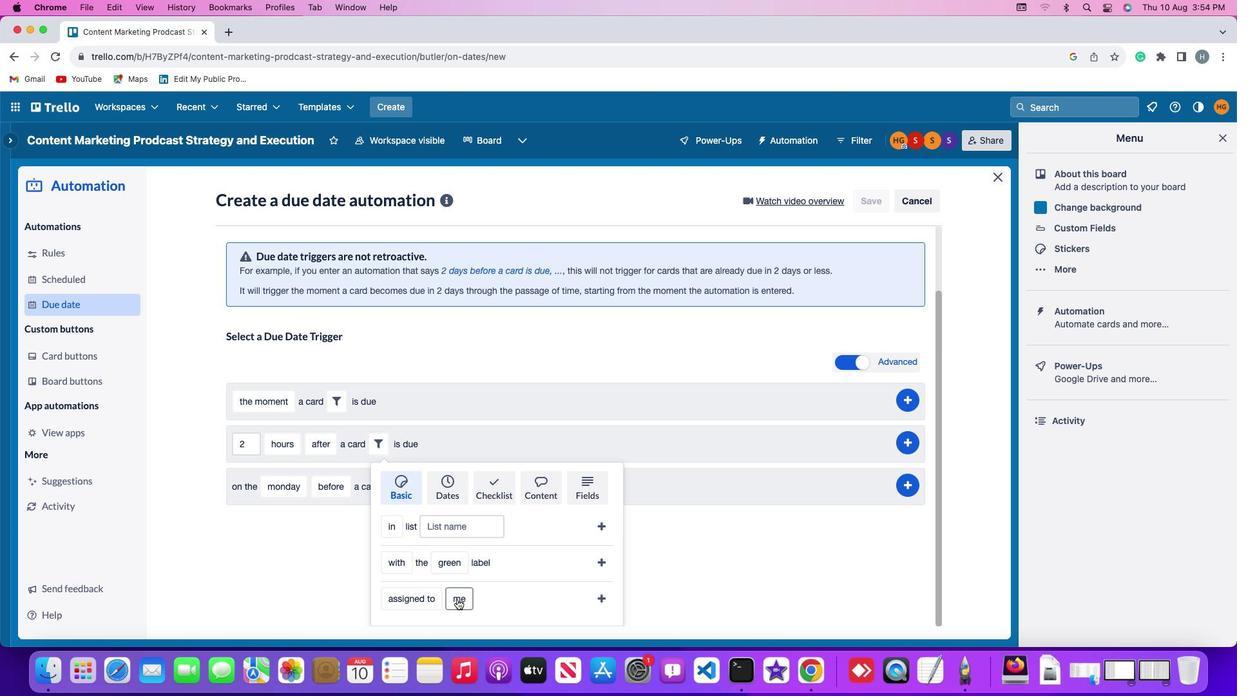 
Action: Mouse pressed left at (457, 598)
Screenshot: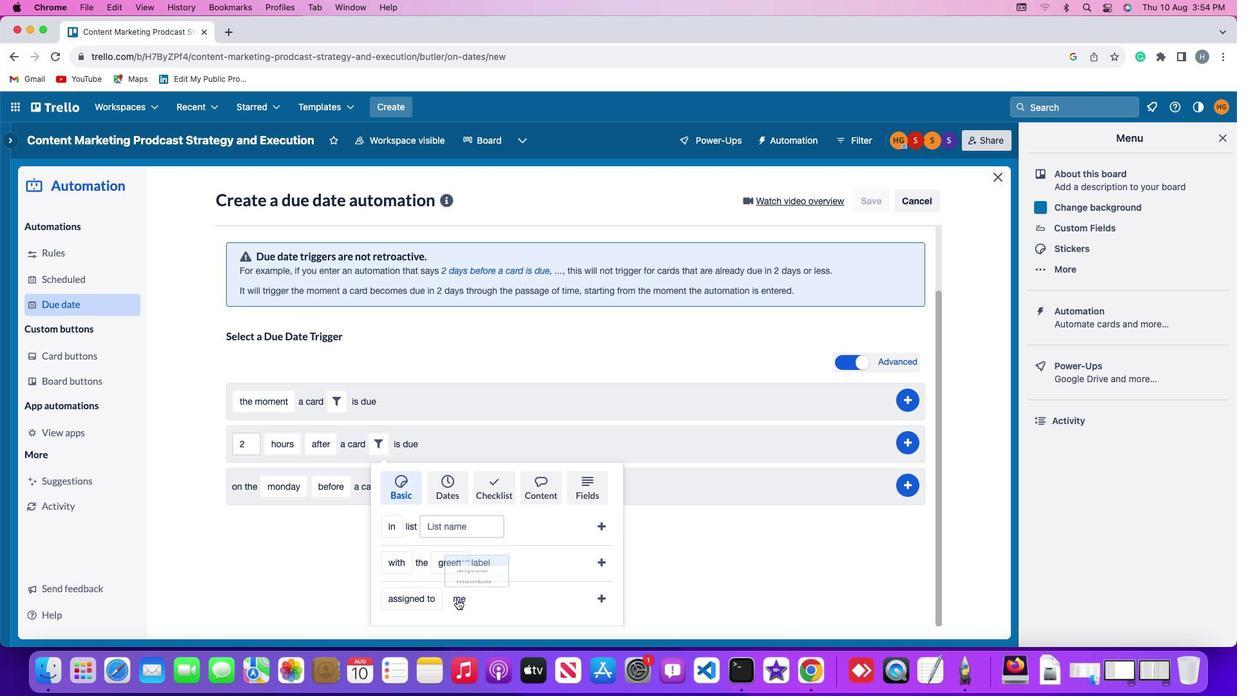 
Action: Mouse moved to (471, 549)
Screenshot: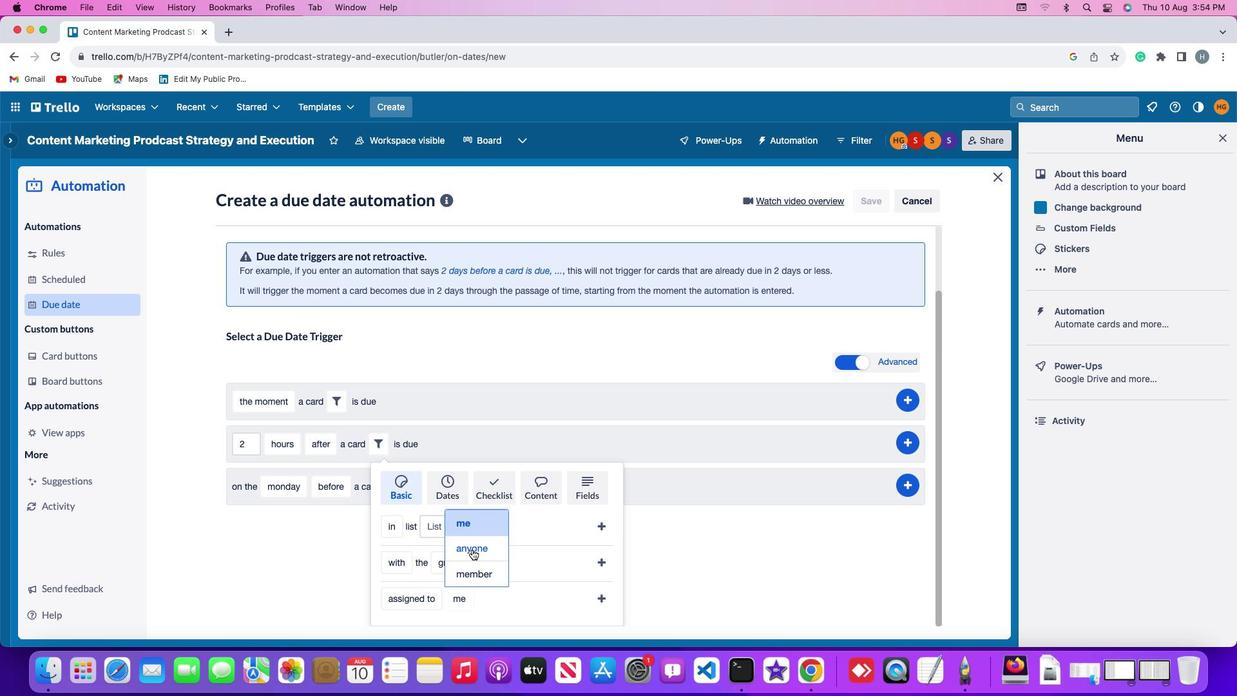 
Action: Mouse pressed left at (471, 549)
Screenshot: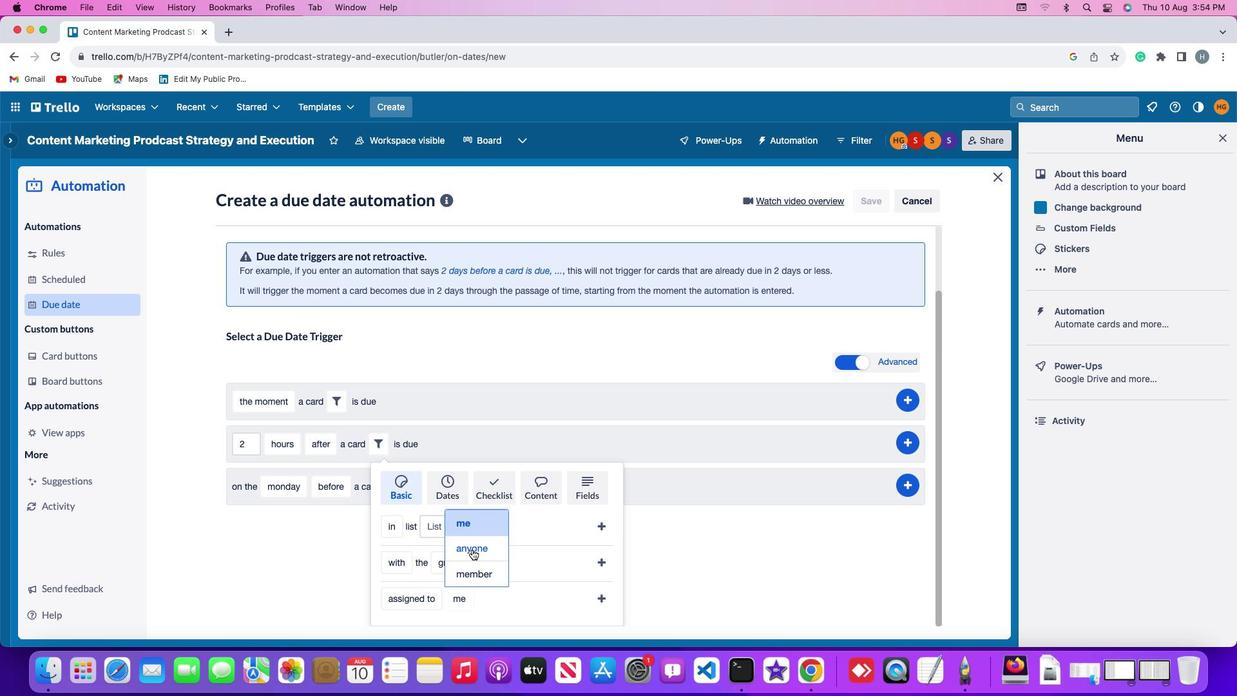 
Action: Mouse moved to (598, 597)
Screenshot: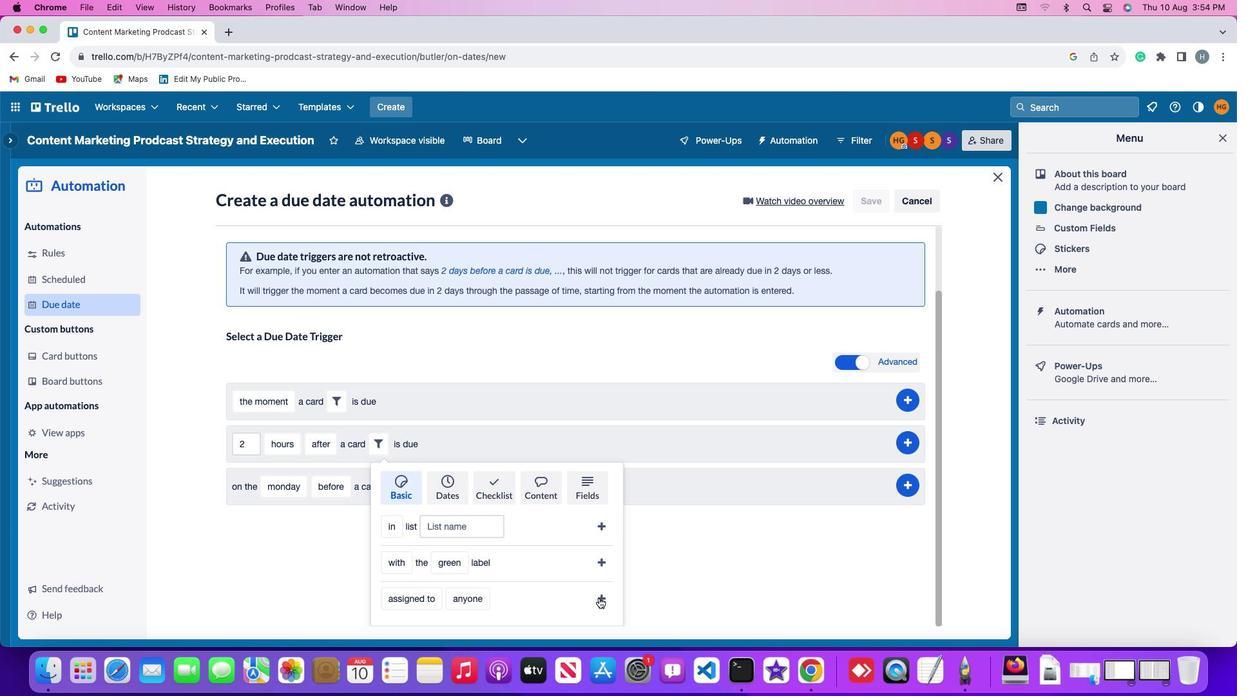
Action: Mouse pressed left at (598, 597)
Screenshot: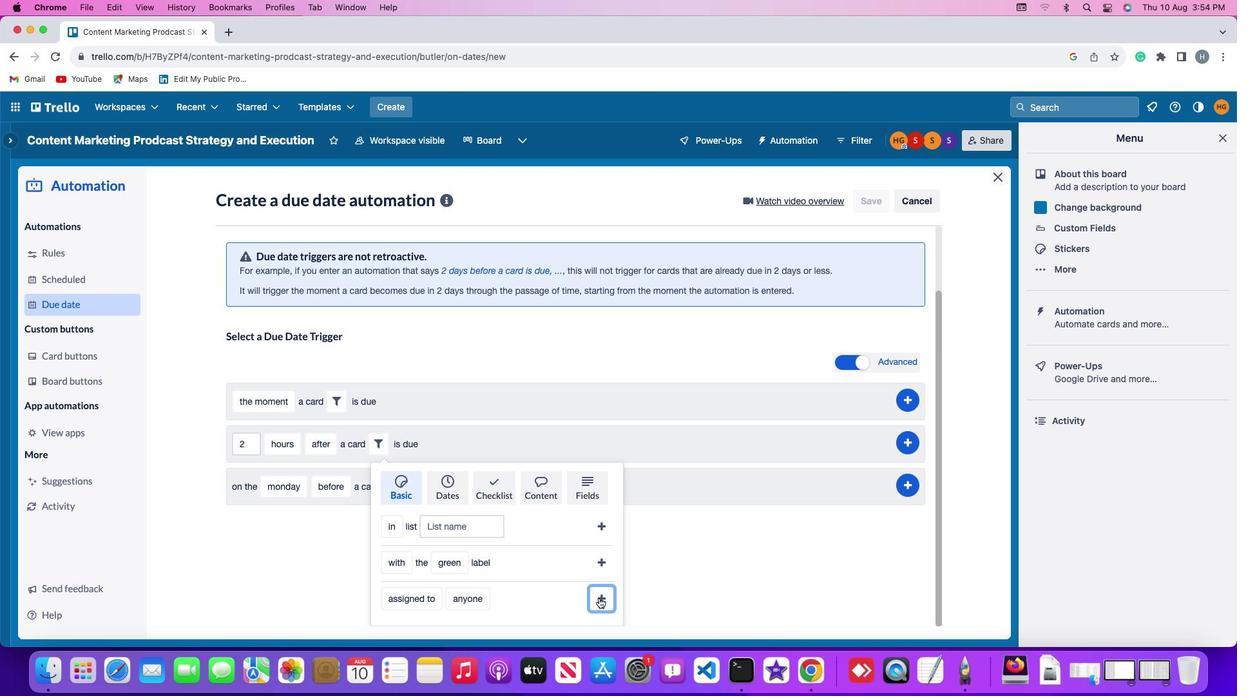 
Action: Mouse moved to (918, 513)
Screenshot: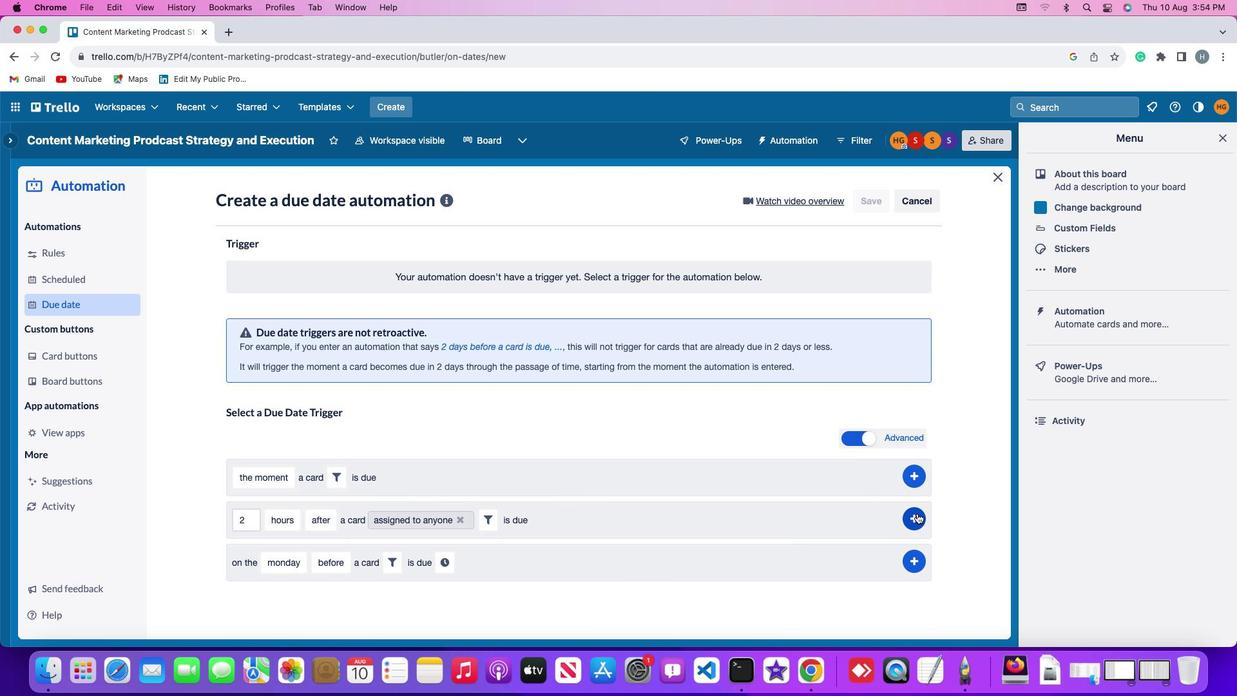 
Action: Mouse pressed left at (918, 513)
Screenshot: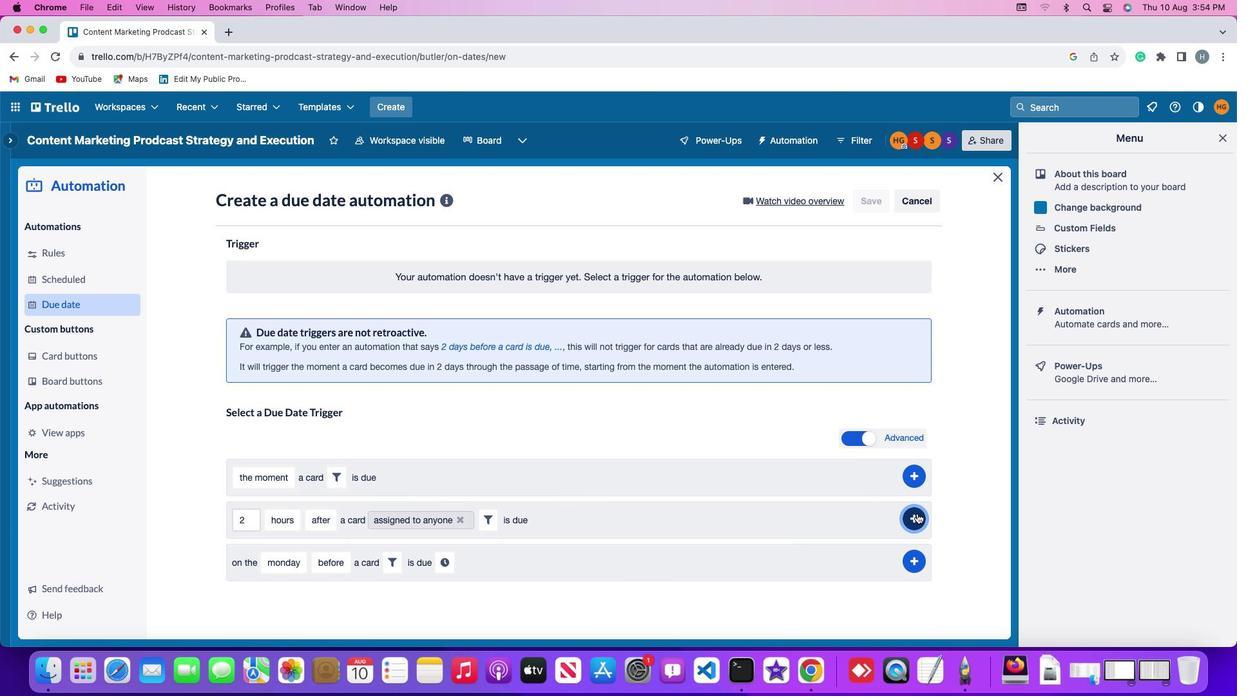
Action: Mouse moved to (975, 425)
Screenshot: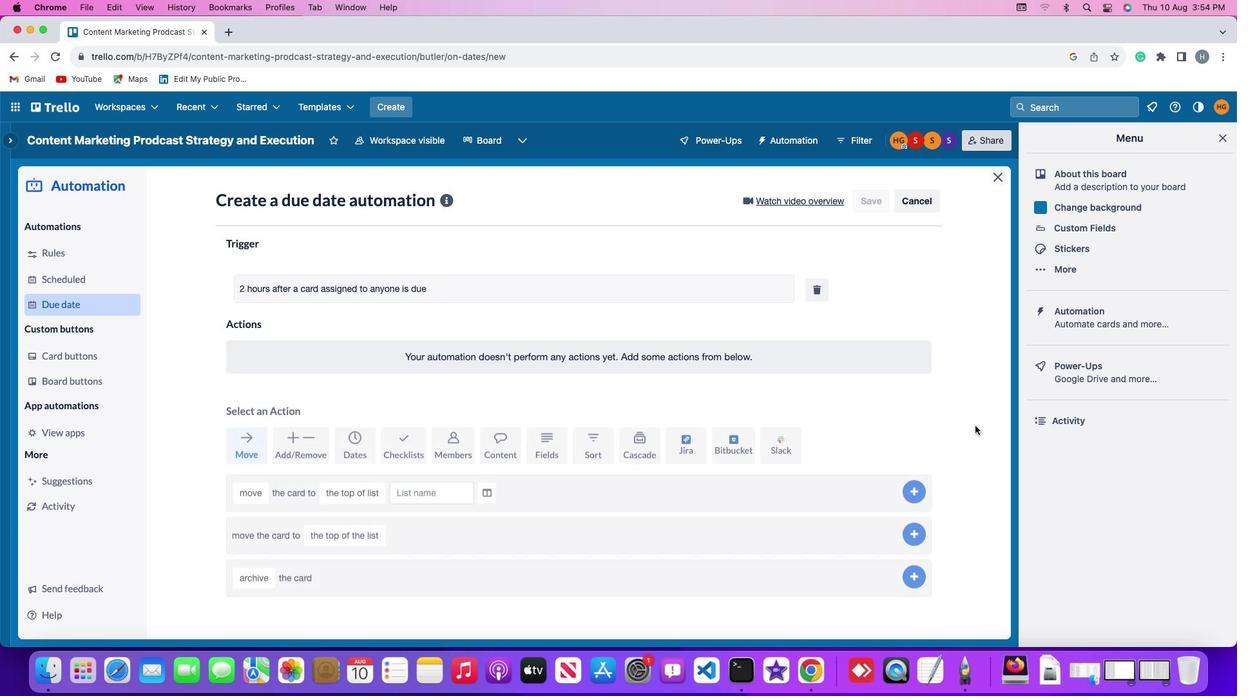 
